 Task: In the Page Alex.pptxselect the first slide and add  'section', rename the section 'Part-1'select the second slide and add  section, rename the section Part-2apply the section 'collapse all'apply the section expand allinsert and apply to all slide slide no
Action: Mouse moved to (43, 93)
Screenshot: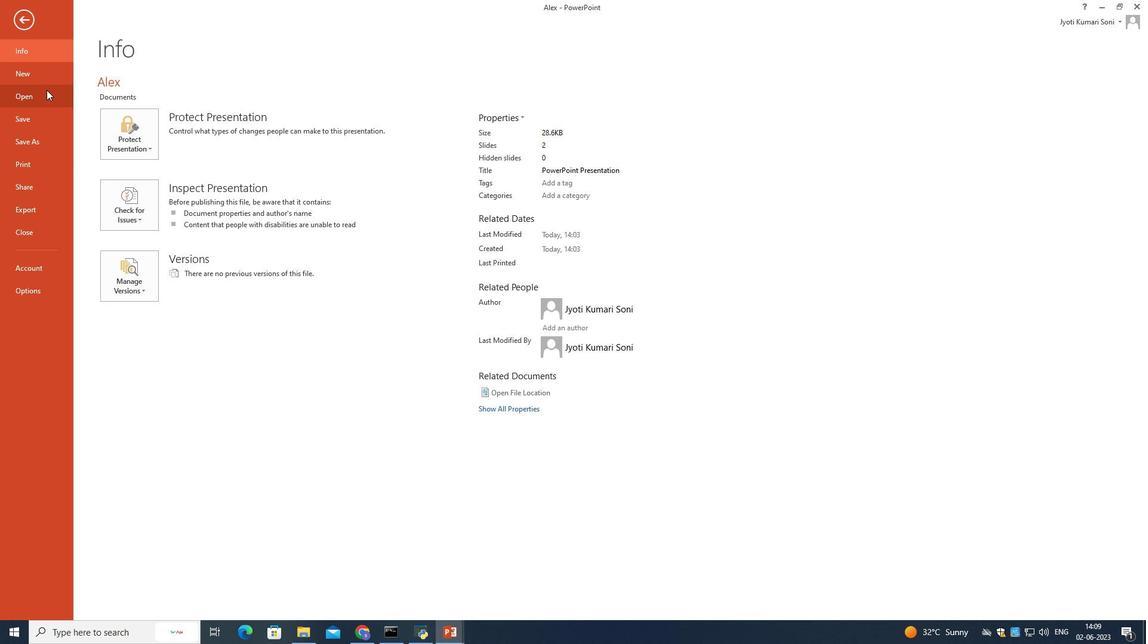 
Action: Mouse pressed left at (43, 93)
Screenshot: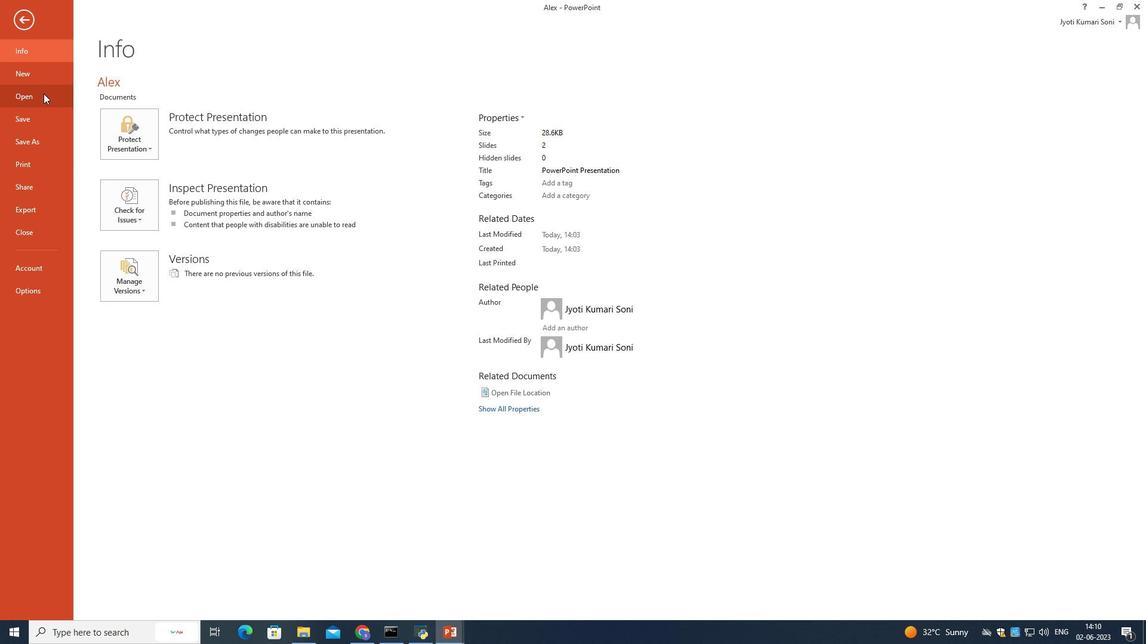 
Action: Mouse moved to (297, 116)
Screenshot: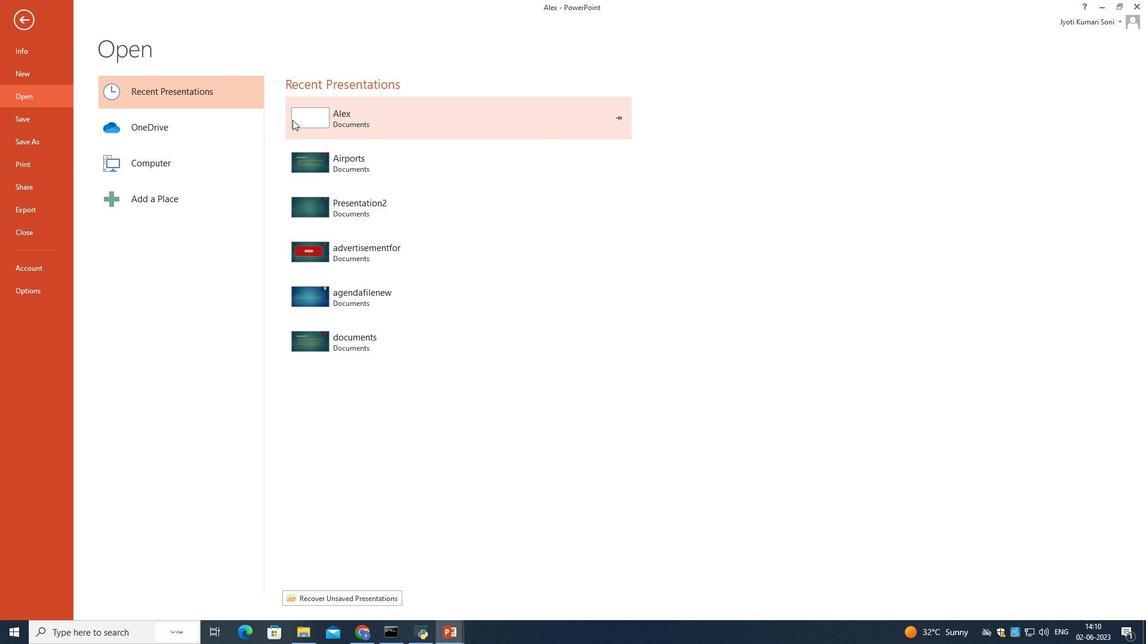 
Action: Mouse pressed left at (297, 116)
Screenshot: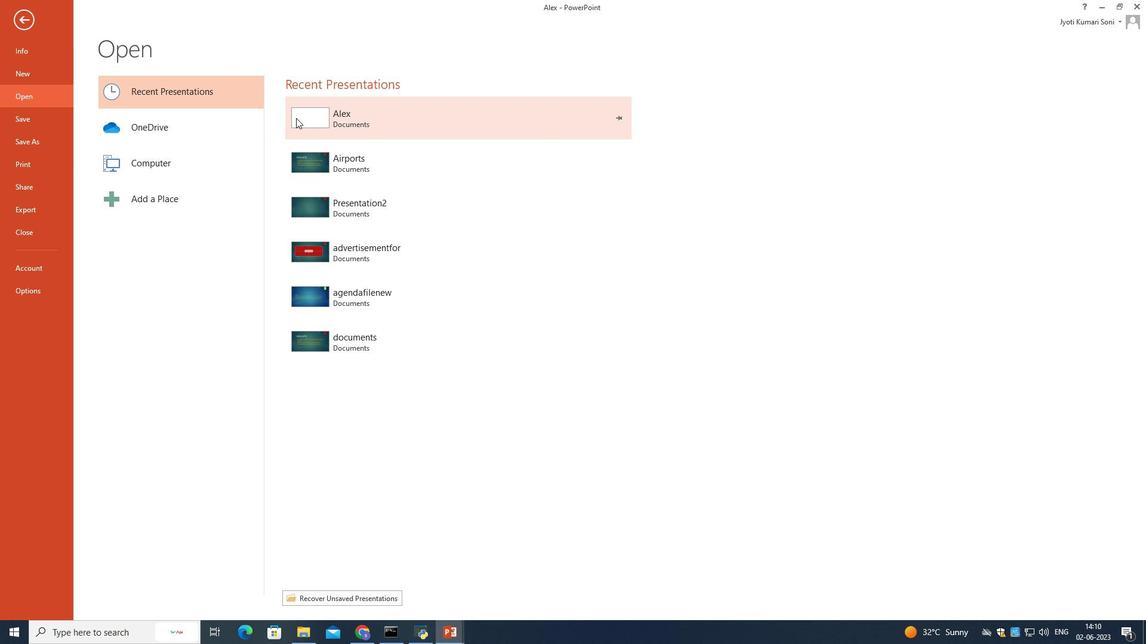 
Action: Mouse moved to (81, 134)
Screenshot: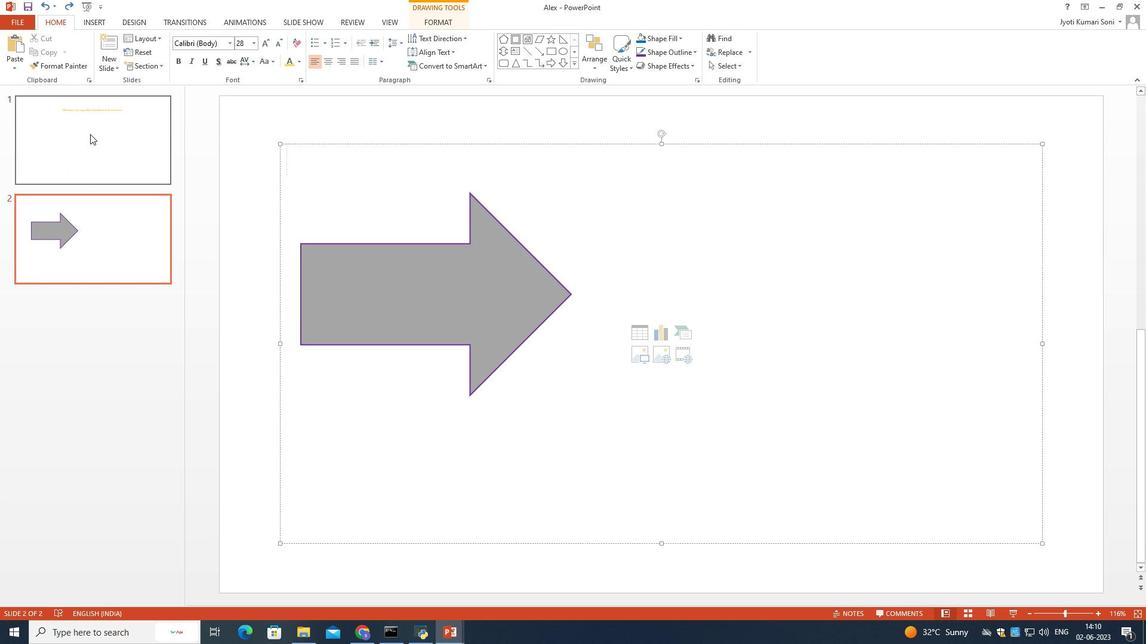 
Action: Mouse pressed left at (81, 134)
Screenshot: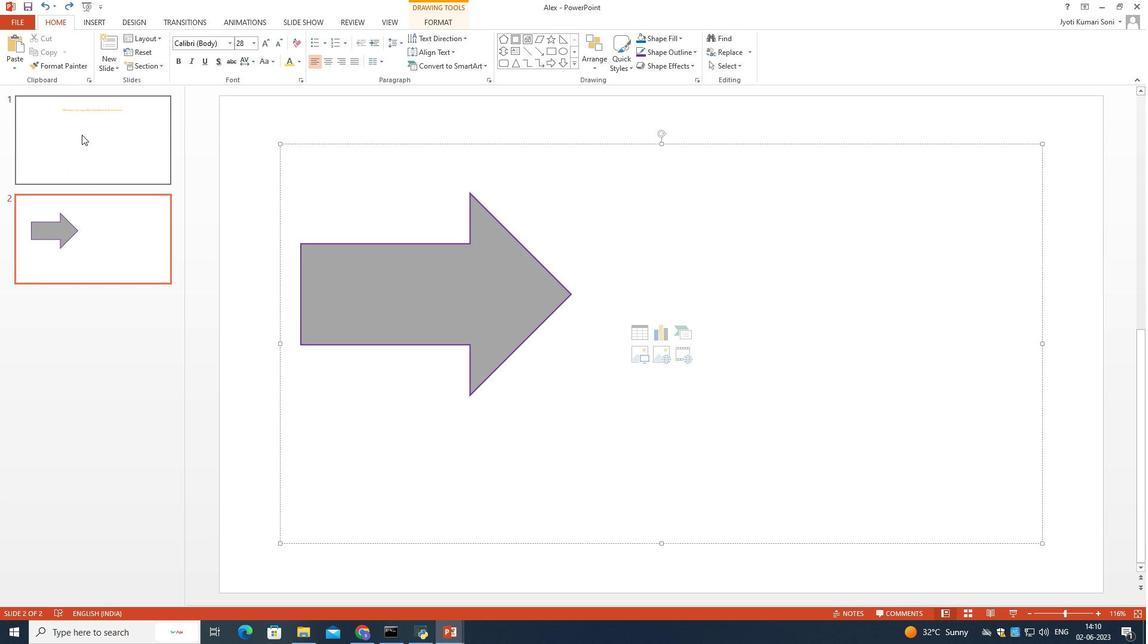 
Action: Mouse moved to (155, 61)
Screenshot: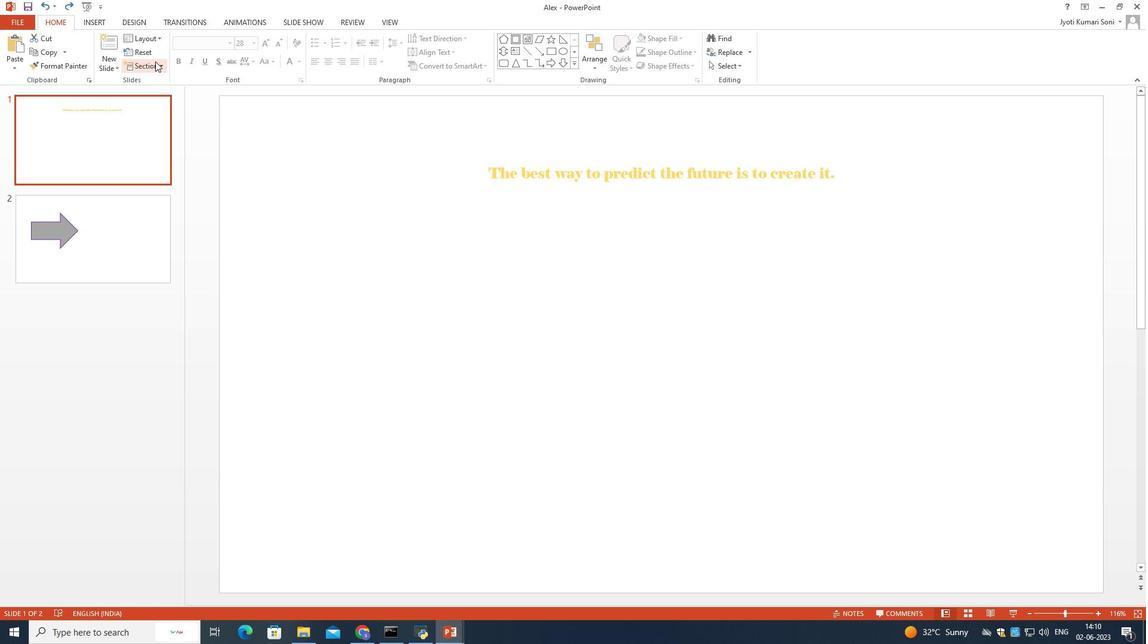 
Action: Mouse pressed left at (155, 61)
Screenshot: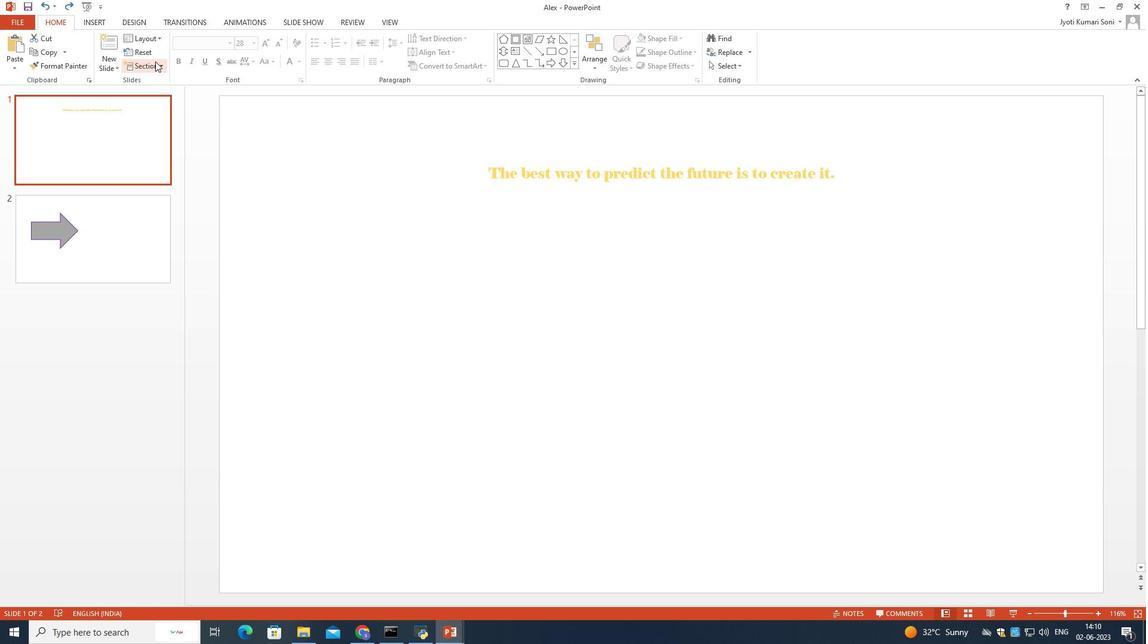 
Action: Mouse moved to (155, 78)
Screenshot: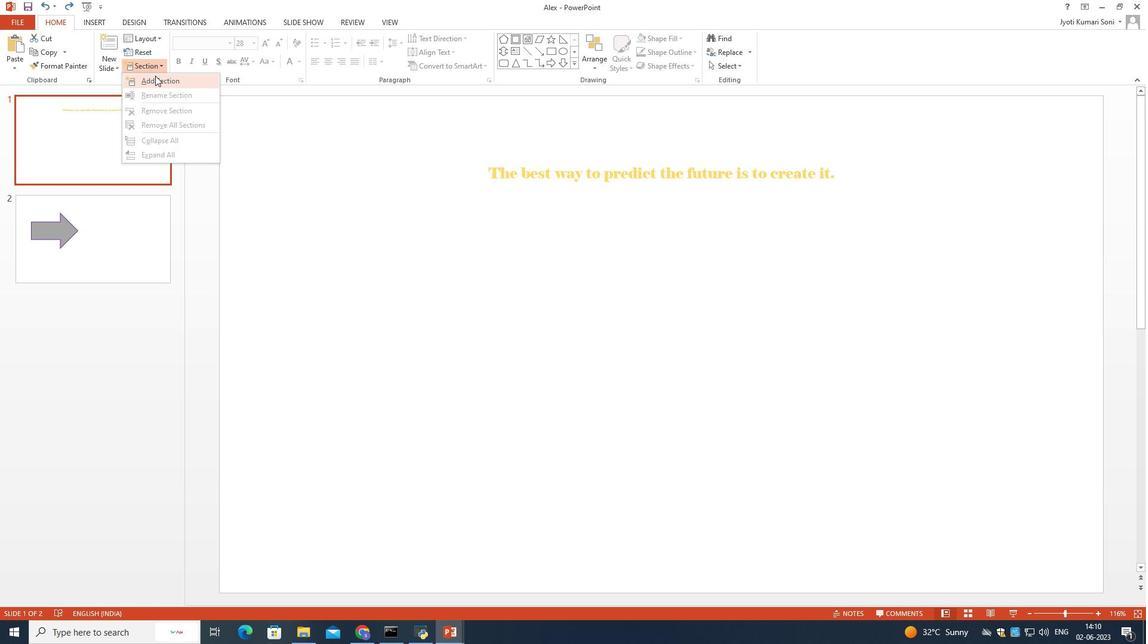 
Action: Mouse pressed left at (155, 78)
Screenshot: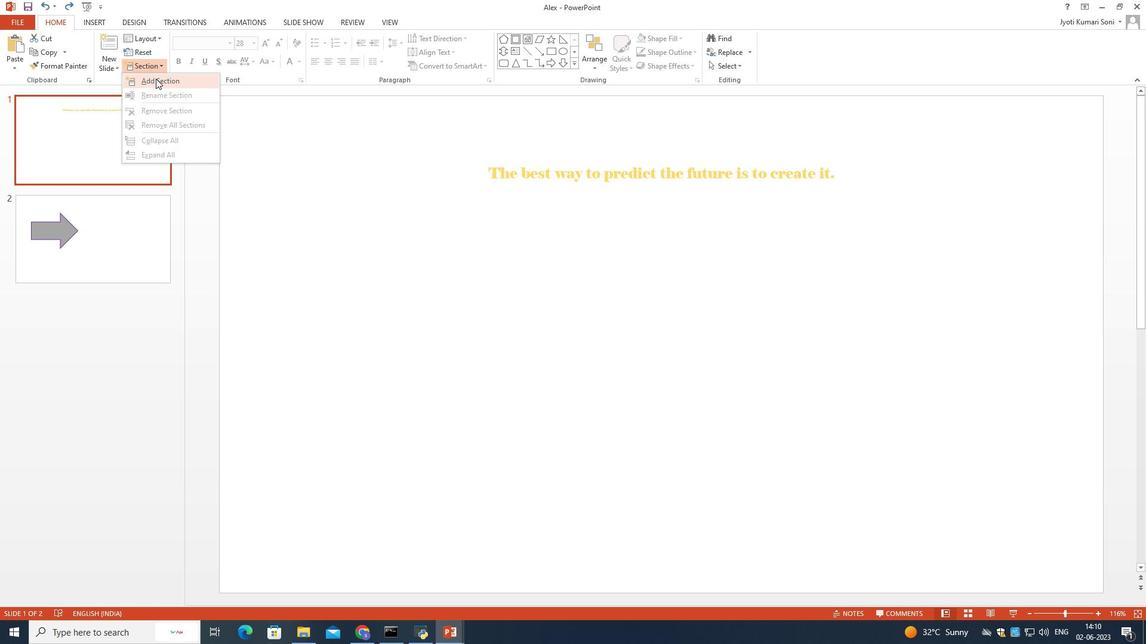 
Action: Mouse moved to (69, 100)
Screenshot: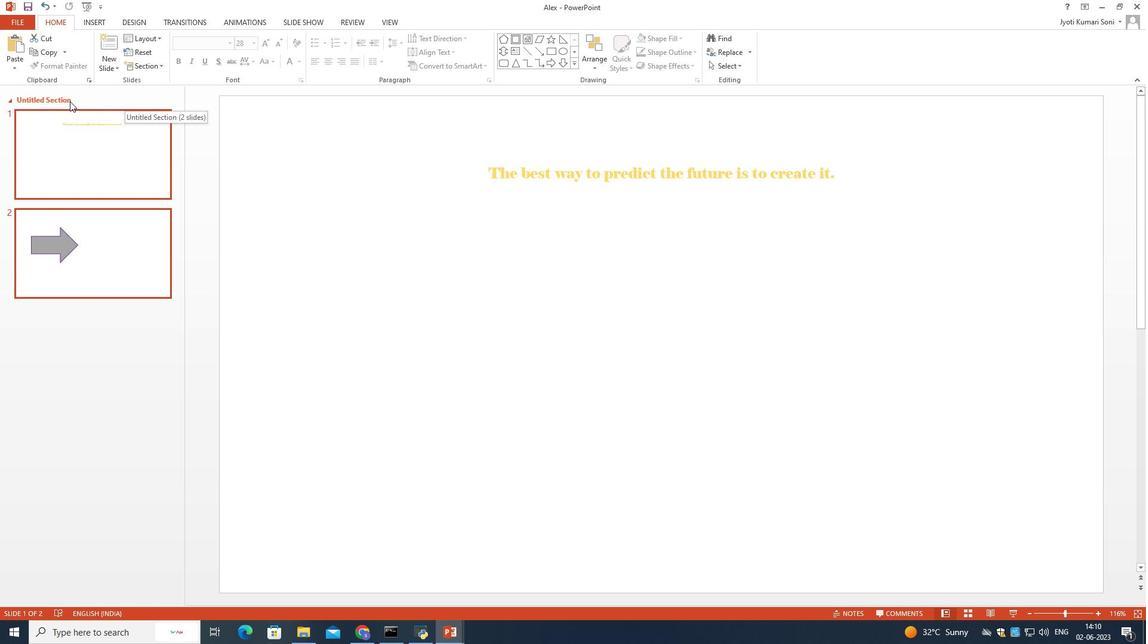 
Action: Mouse pressed left at (69, 100)
Screenshot: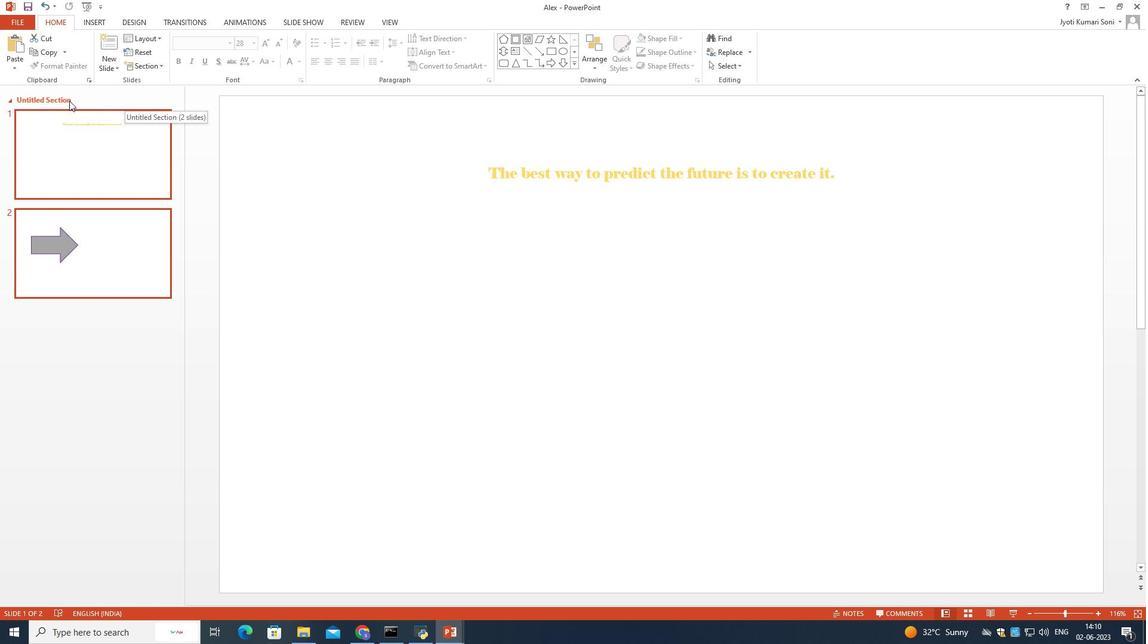 
Action: Mouse pressed left at (69, 100)
Screenshot: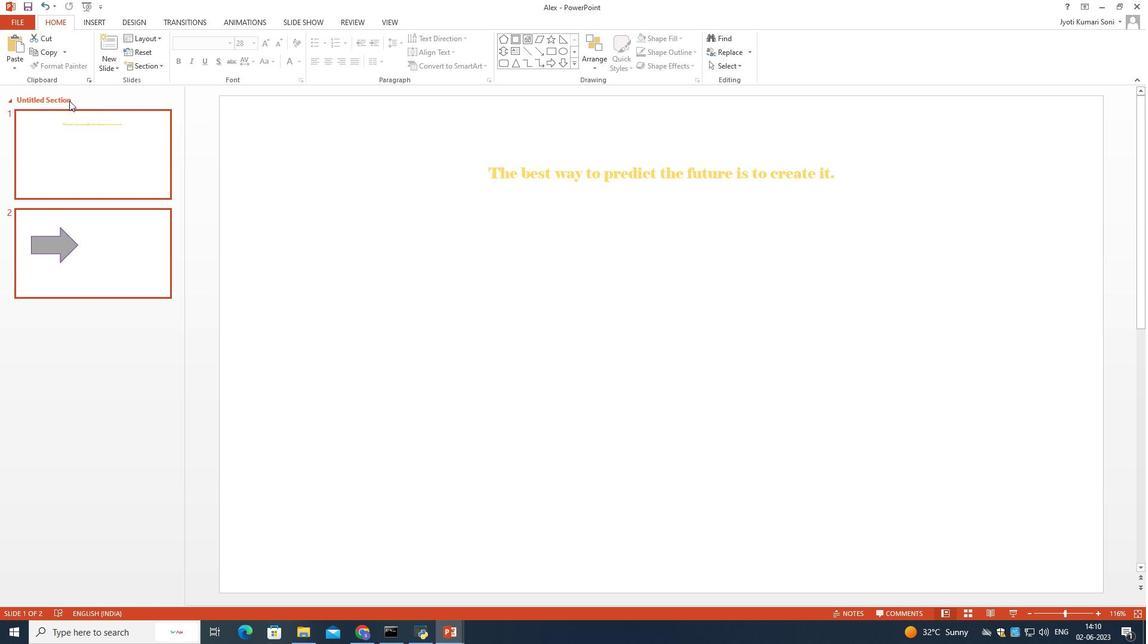 
Action: Mouse pressed left at (69, 100)
Screenshot: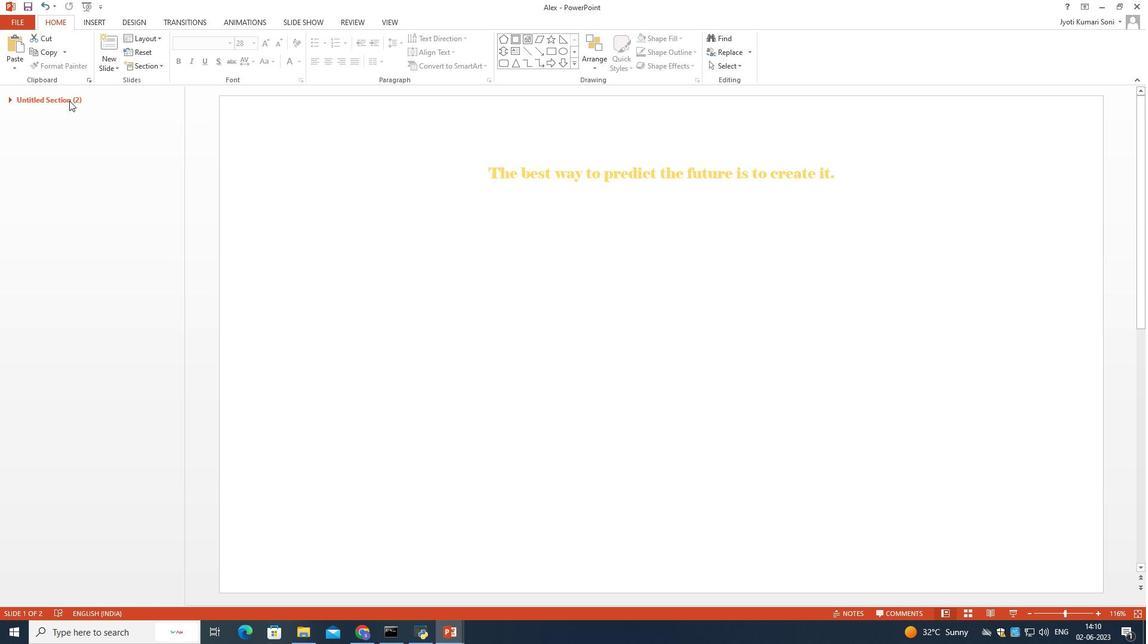 
Action: Mouse moved to (68, 100)
Screenshot: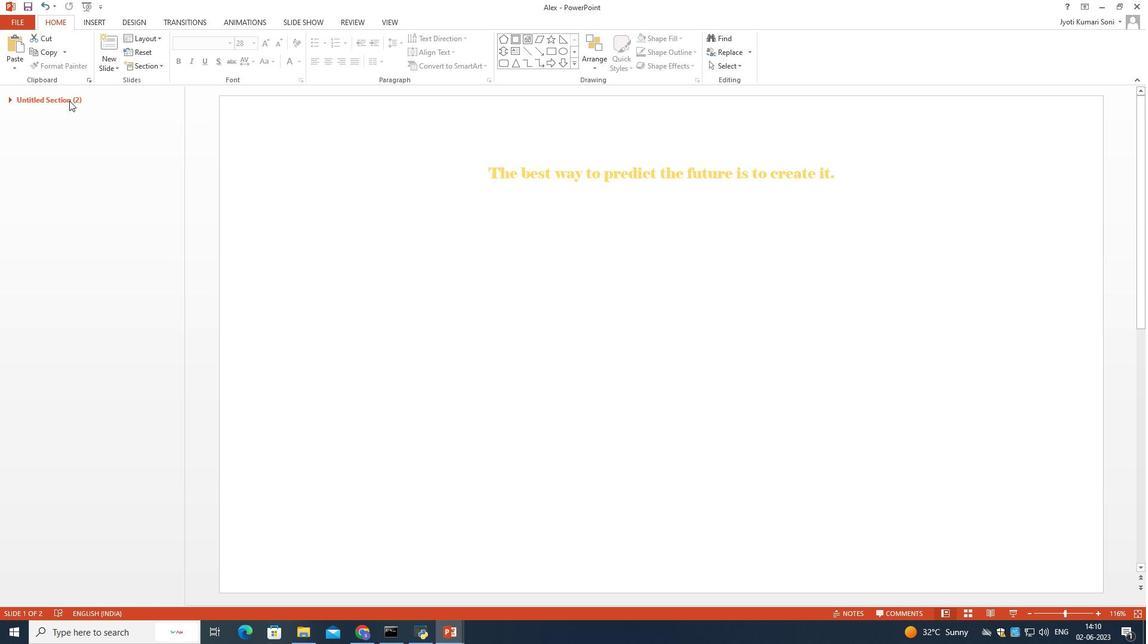 
Action: Mouse pressed left at (68, 100)
Screenshot: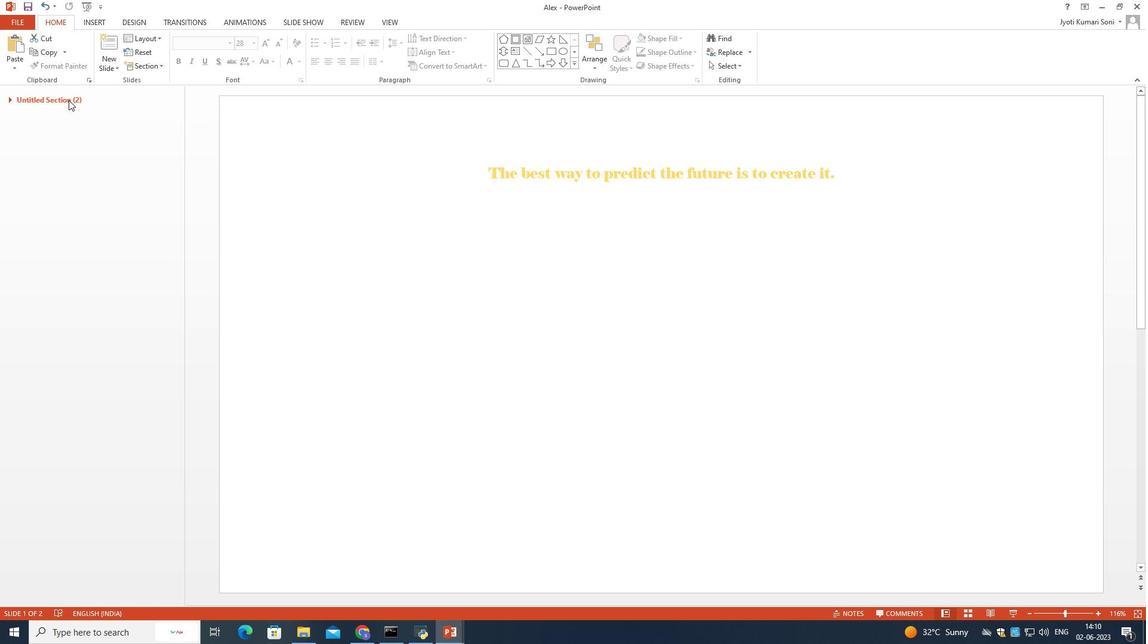 
Action: Mouse moved to (69, 97)
Screenshot: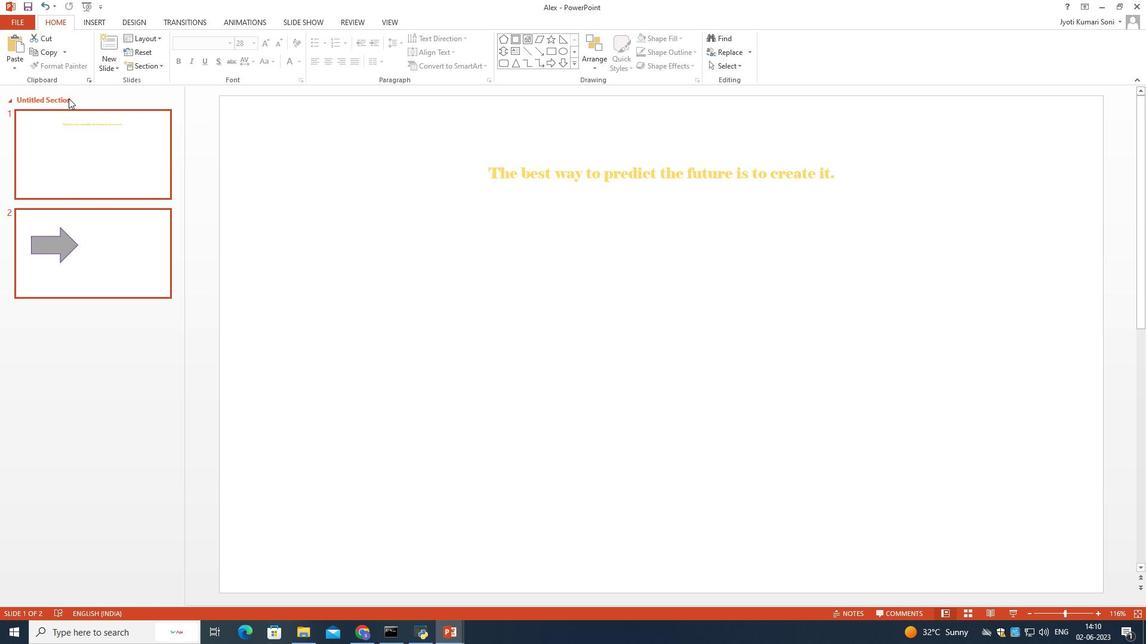 
Action: Mouse pressed left at (69, 97)
Screenshot: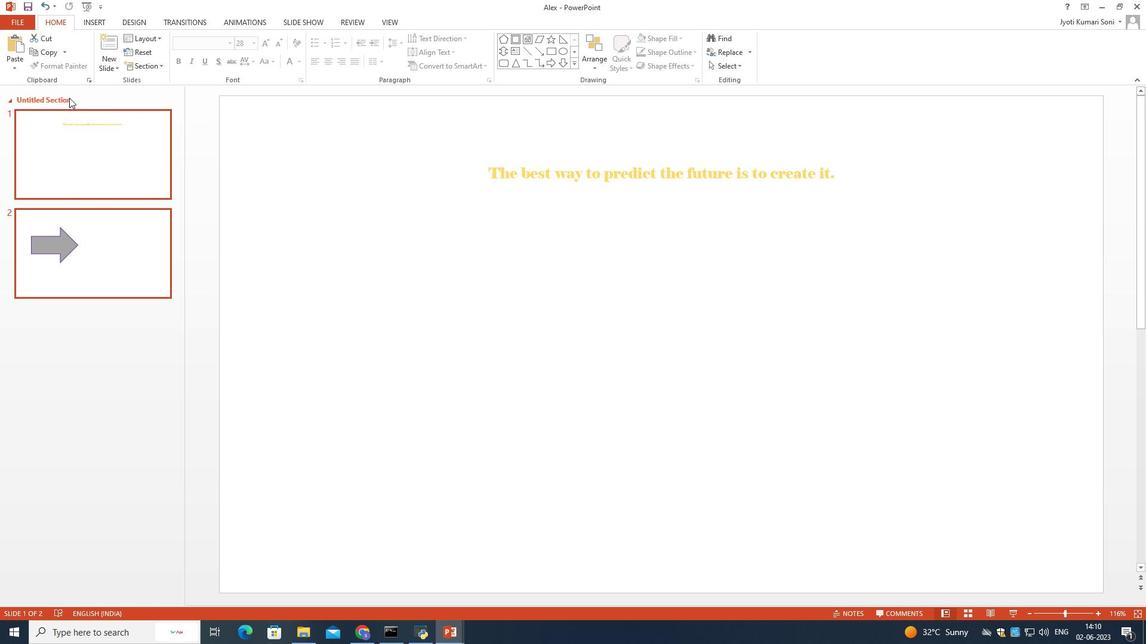 
Action: Mouse pressed right at (69, 97)
Screenshot: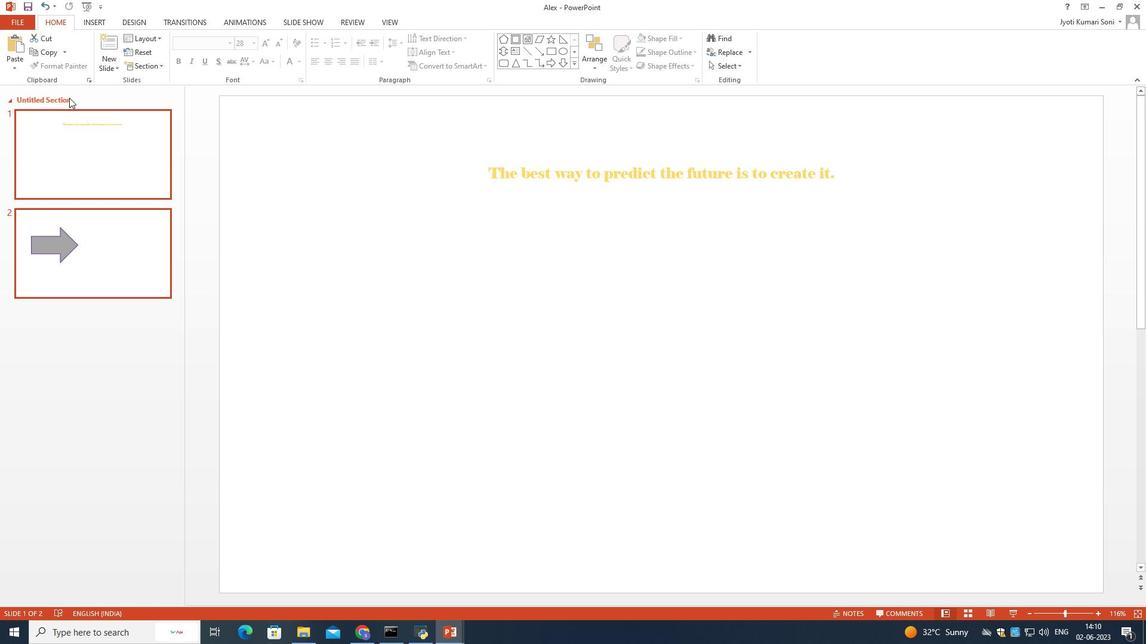 
Action: Mouse moved to (78, 103)
Screenshot: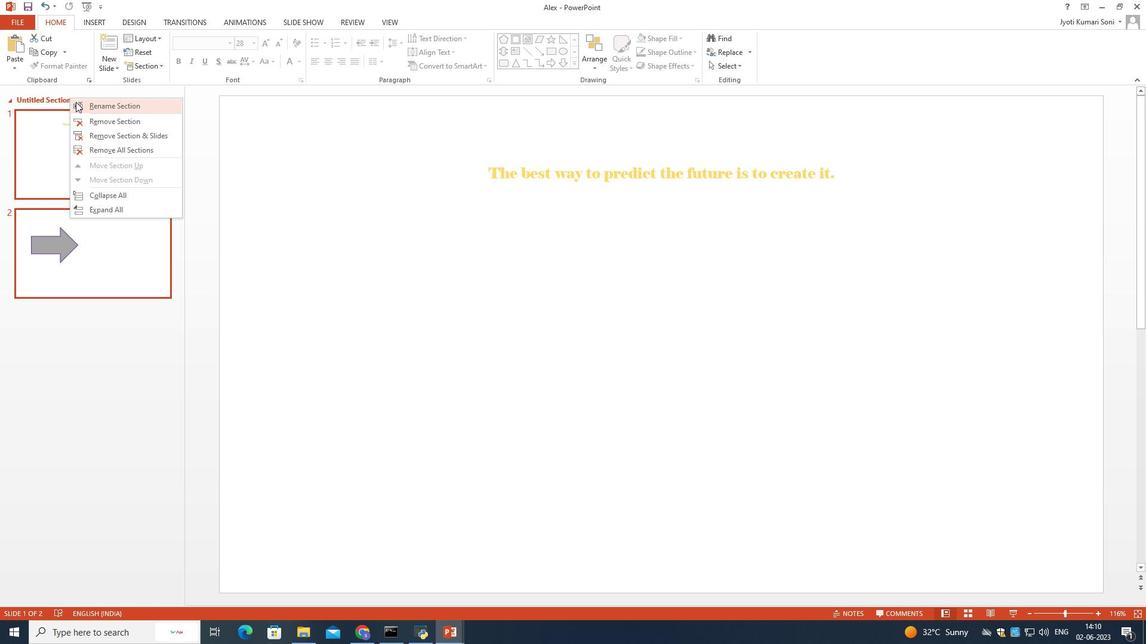 
Action: Mouse pressed left at (78, 103)
Screenshot: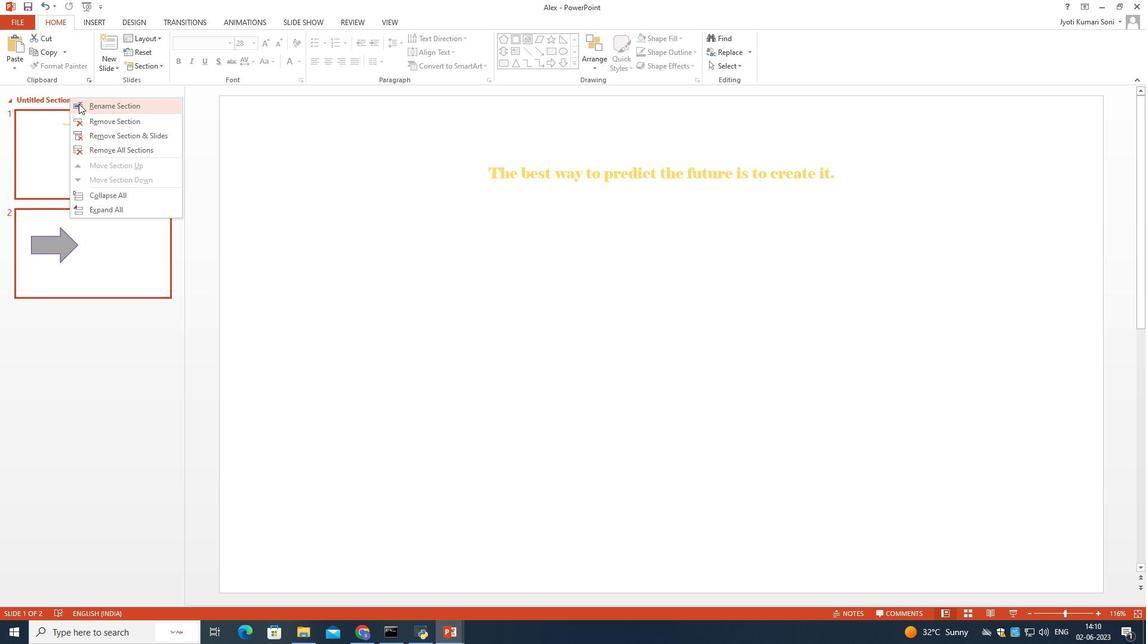 
Action: Mouse moved to (305, 208)
Screenshot: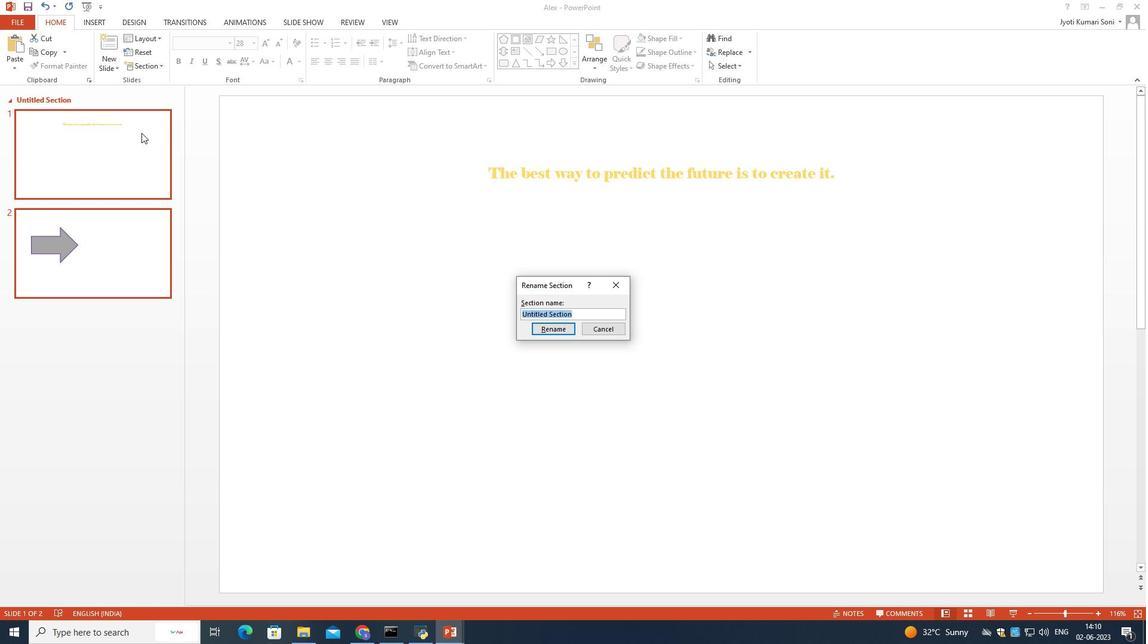 
Action: Key pressed <Key.shift>Part<Key.space>1
Screenshot: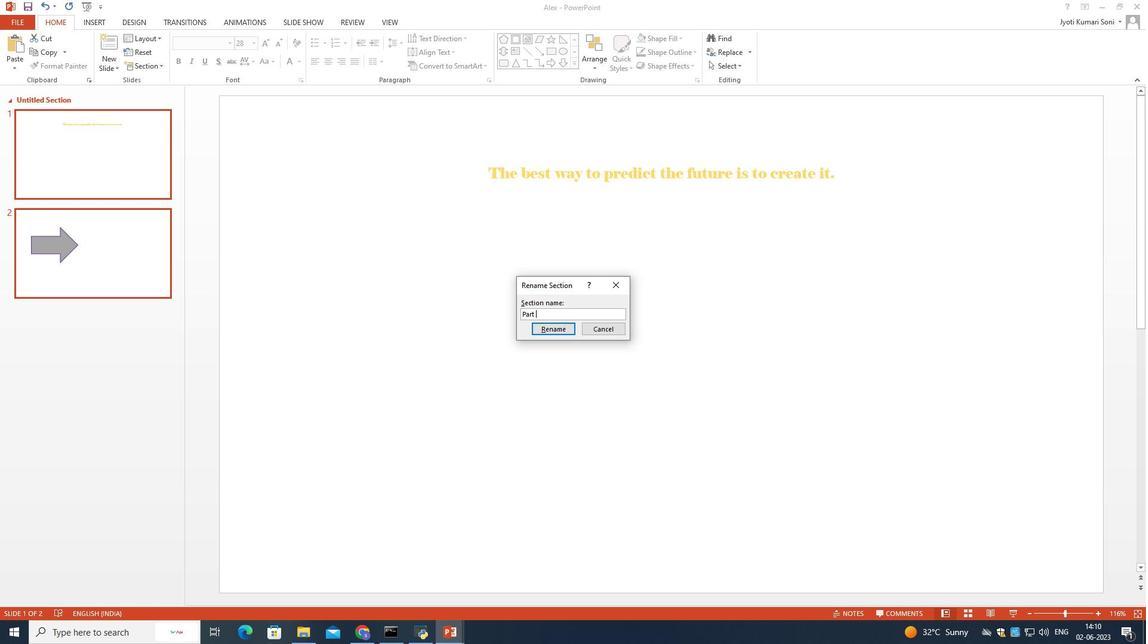 
Action: Mouse moved to (566, 331)
Screenshot: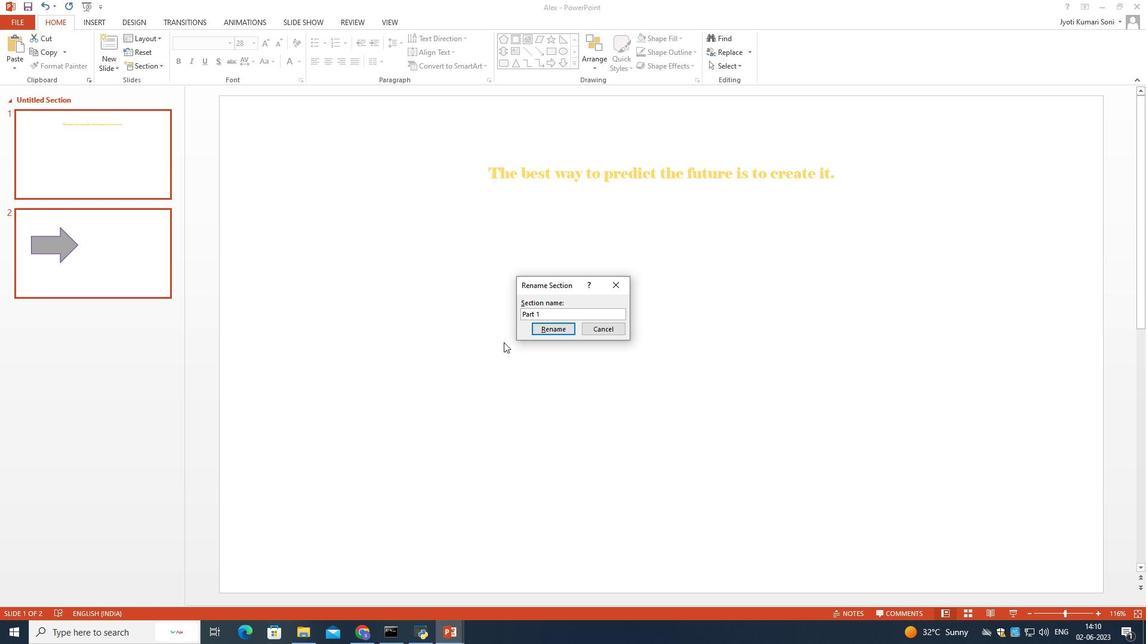
Action: Mouse pressed left at (566, 331)
Screenshot: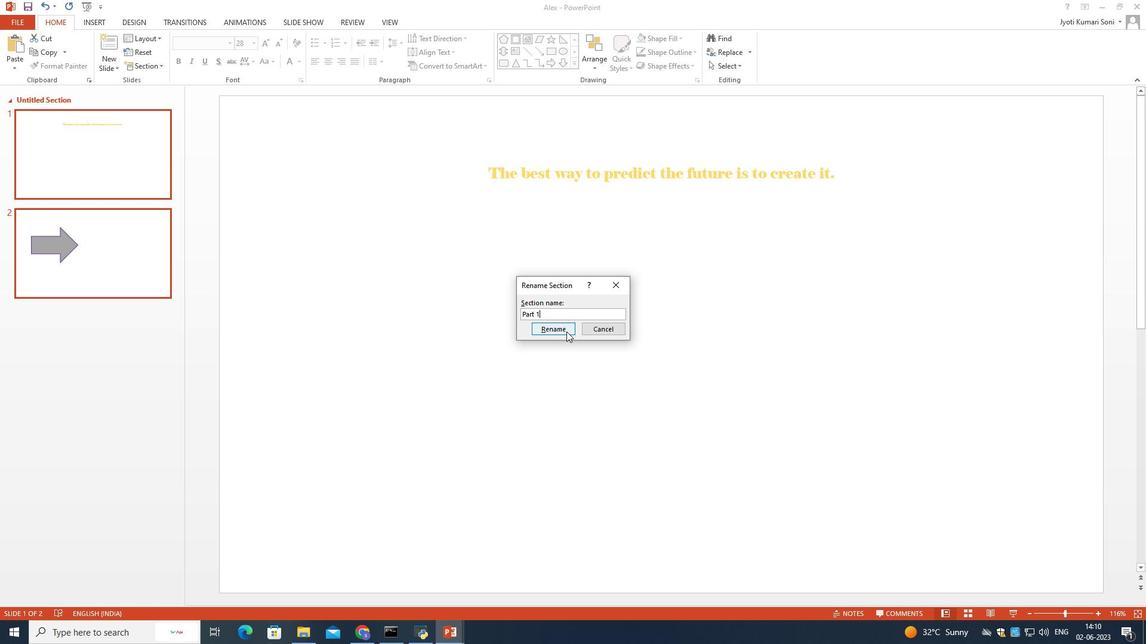 
Action: Mouse moved to (96, 268)
Screenshot: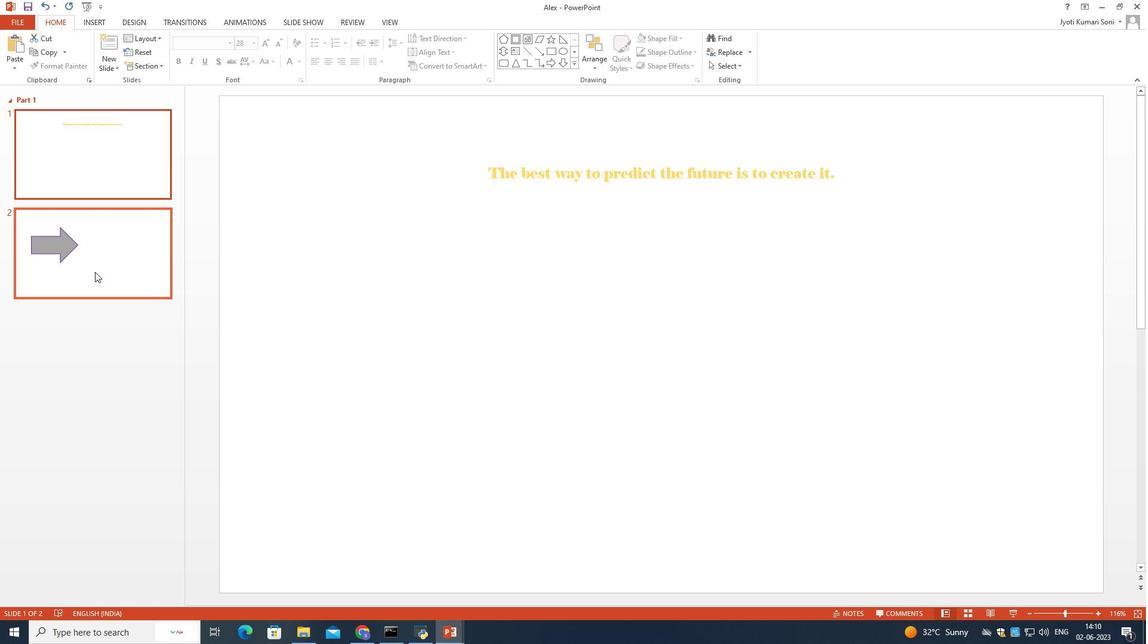 
Action: Mouse pressed left at (96, 268)
Screenshot: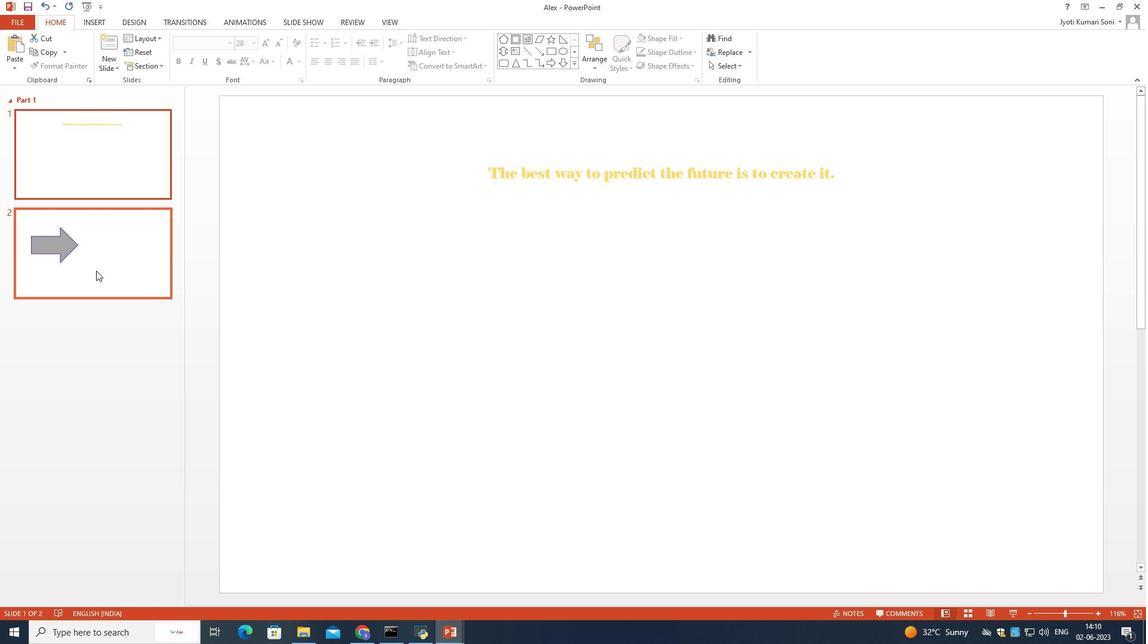 
Action: Mouse moved to (154, 64)
Screenshot: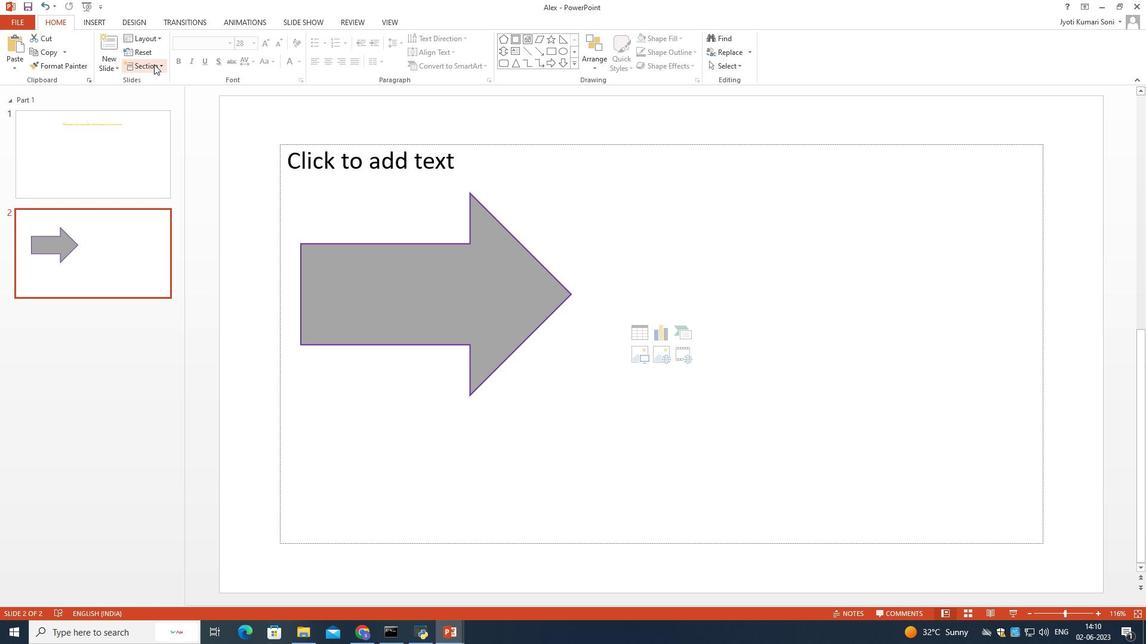 
Action: Mouse pressed left at (154, 64)
Screenshot: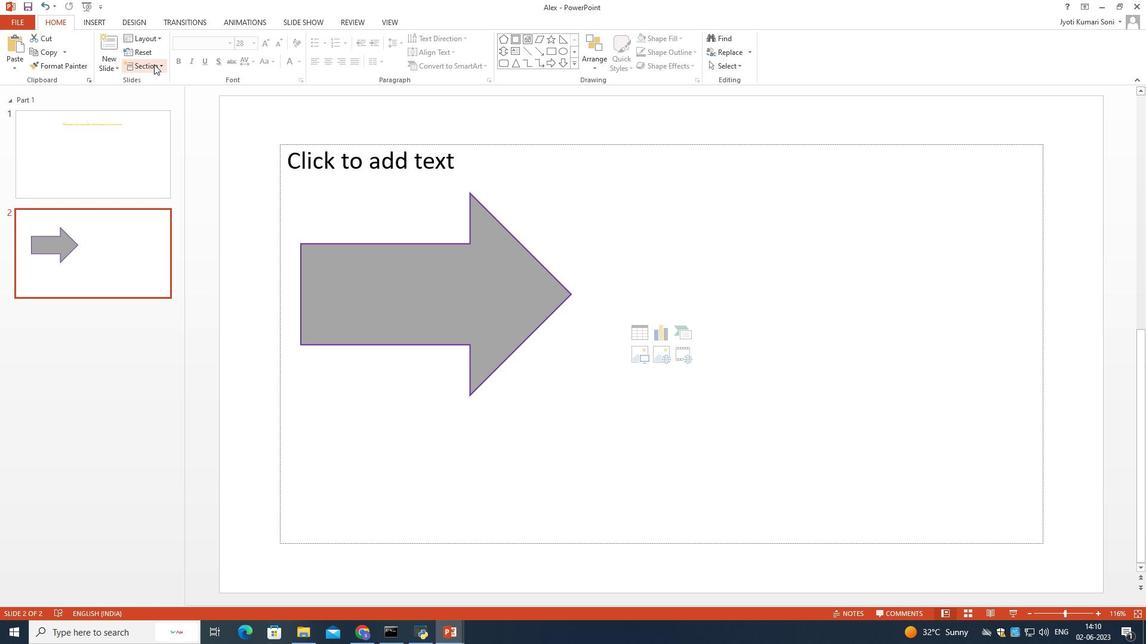 
Action: Mouse moved to (160, 80)
Screenshot: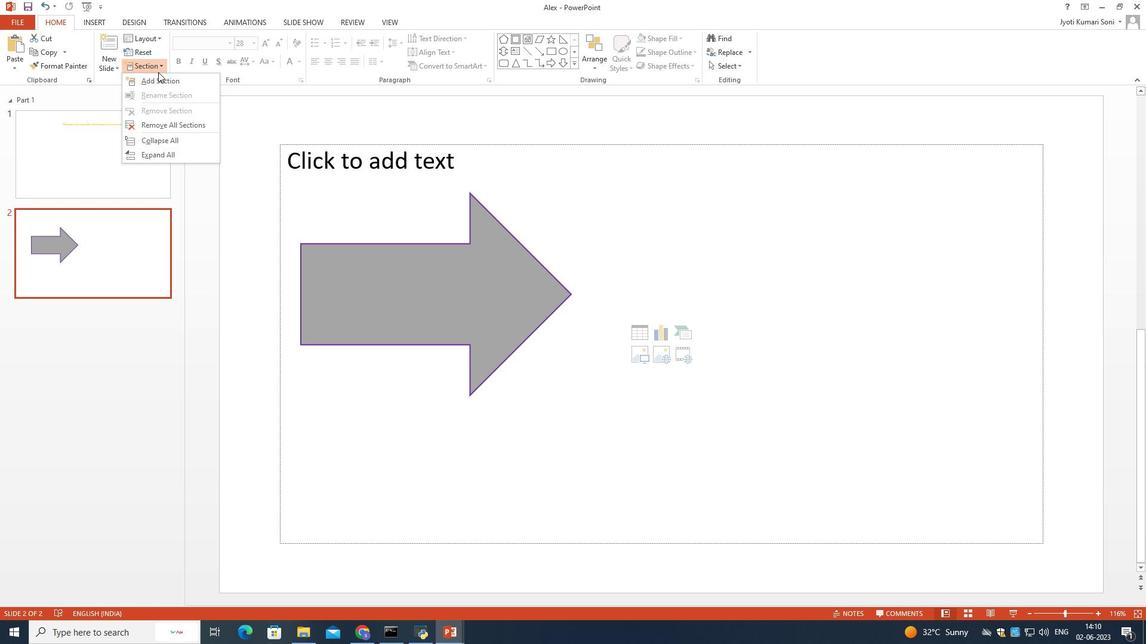 
Action: Mouse pressed left at (160, 80)
Screenshot: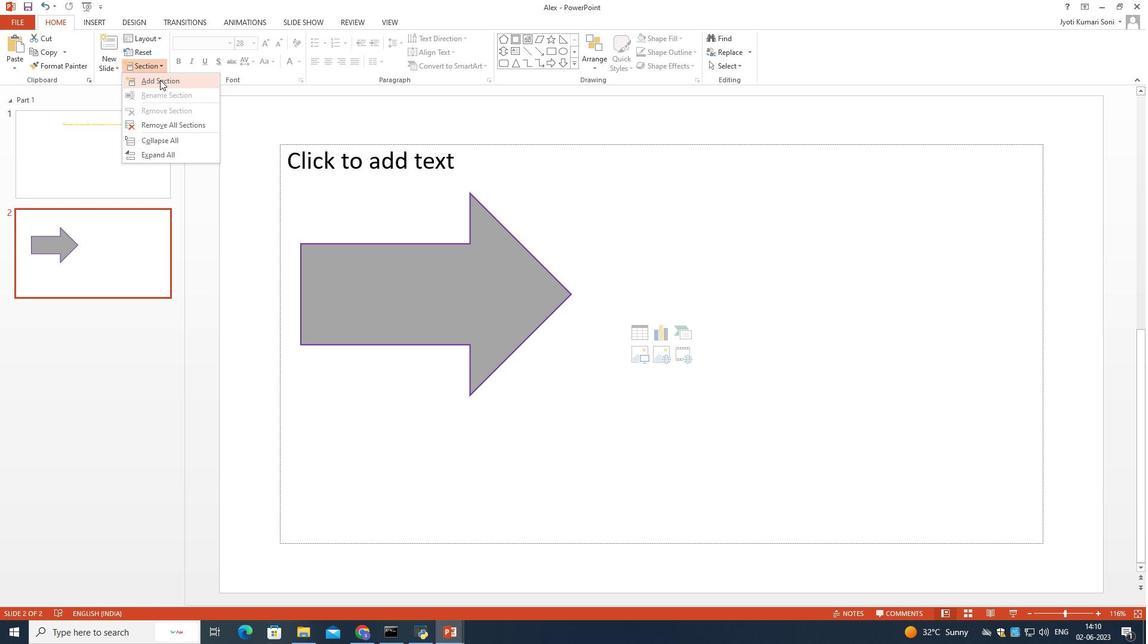 
Action: Mouse moved to (43, 214)
Screenshot: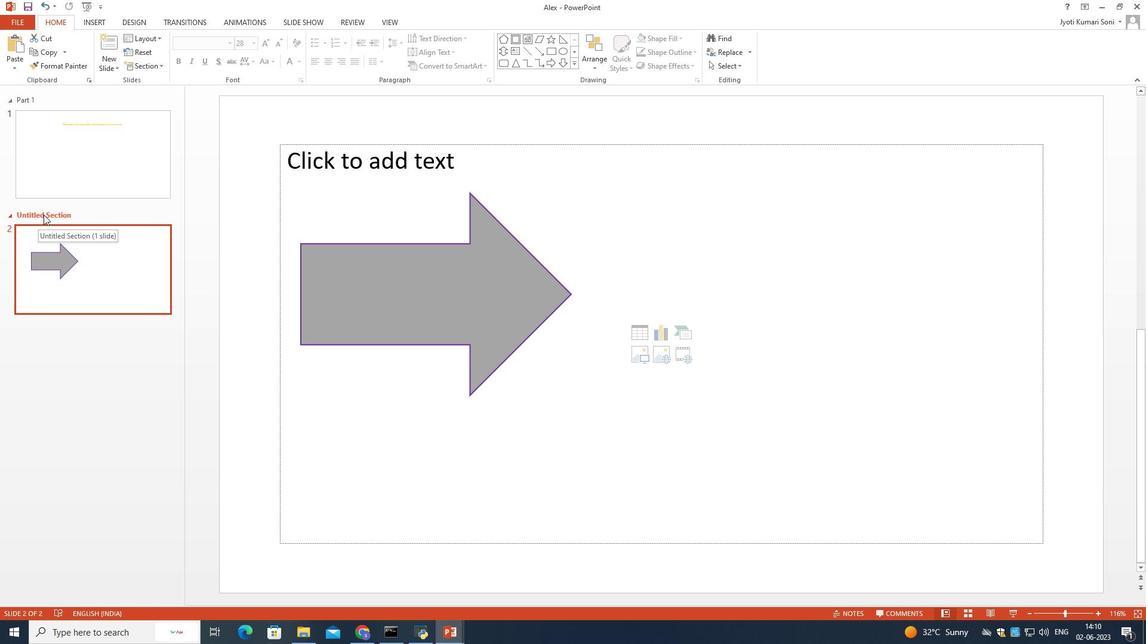 
Action: Mouse pressed left at (43, 214)
Screenshot: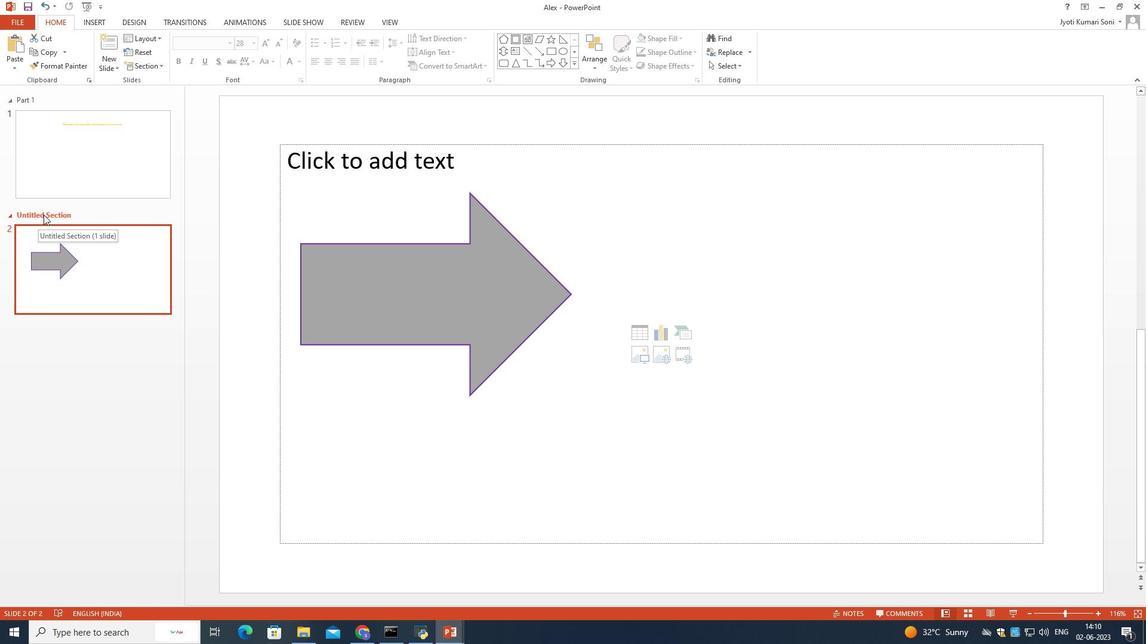 
Action: Mouse pressed right at (43, 214)
Screenshot: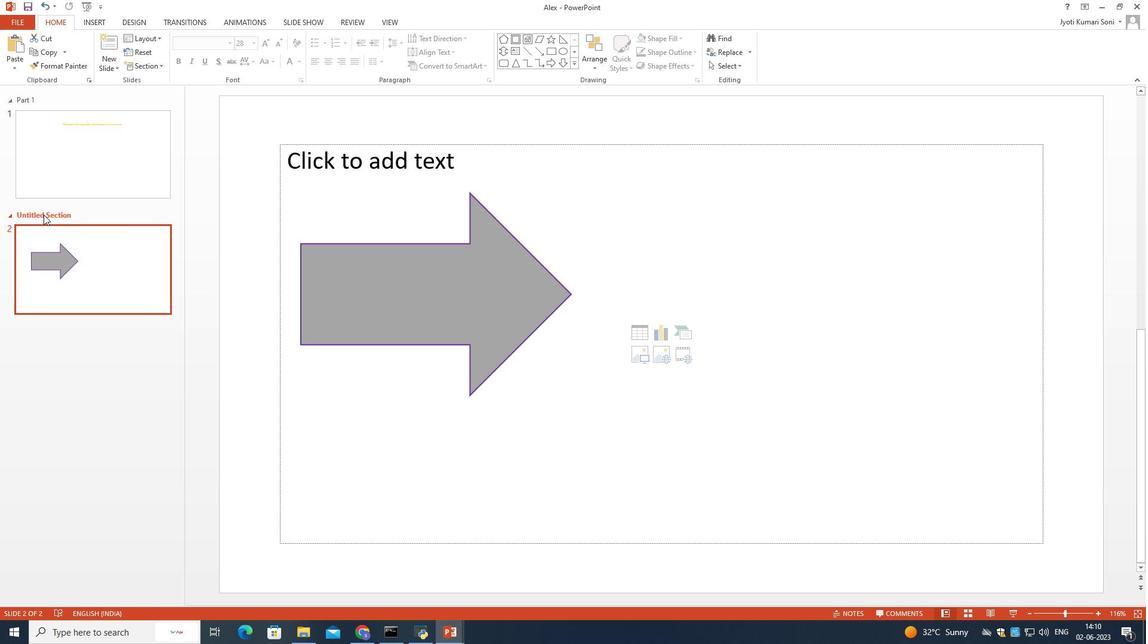 
Action: Mouse moved to (68, 224)
Screenshot: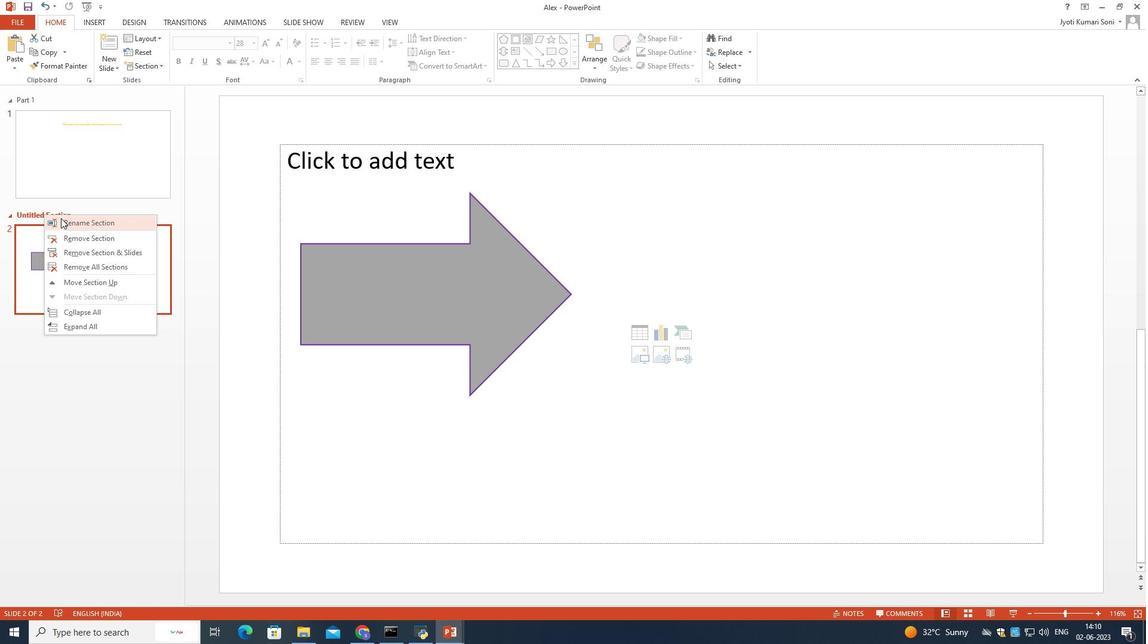 
Action: Mouse pressed left at (68, 224)
Screenshot: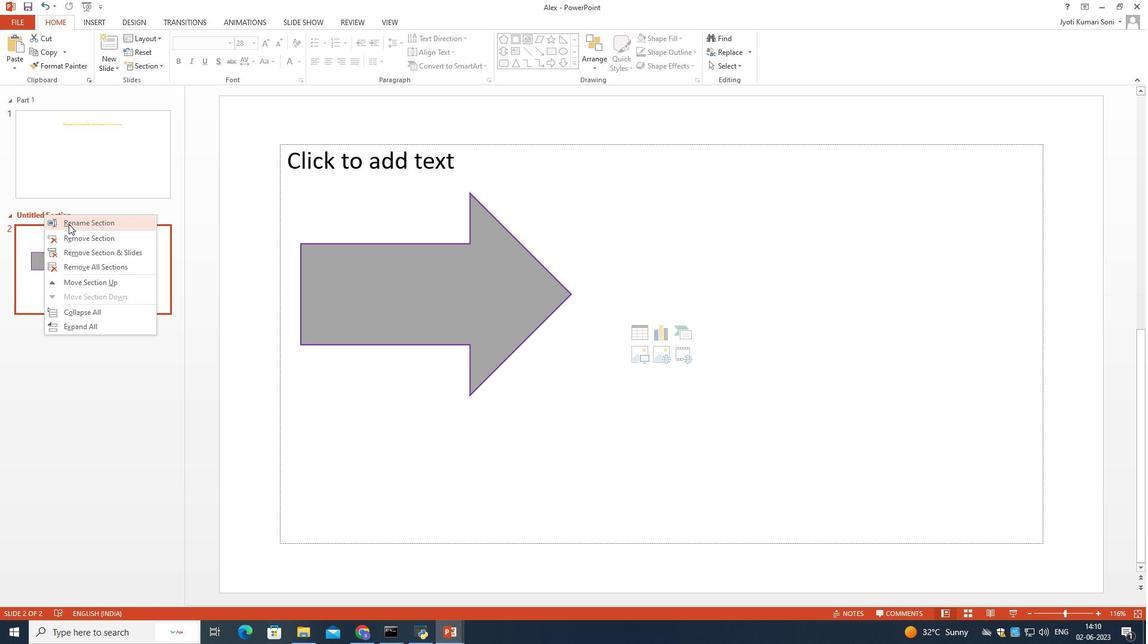
Action: Mouse moved to (318, 246)
Screenshot: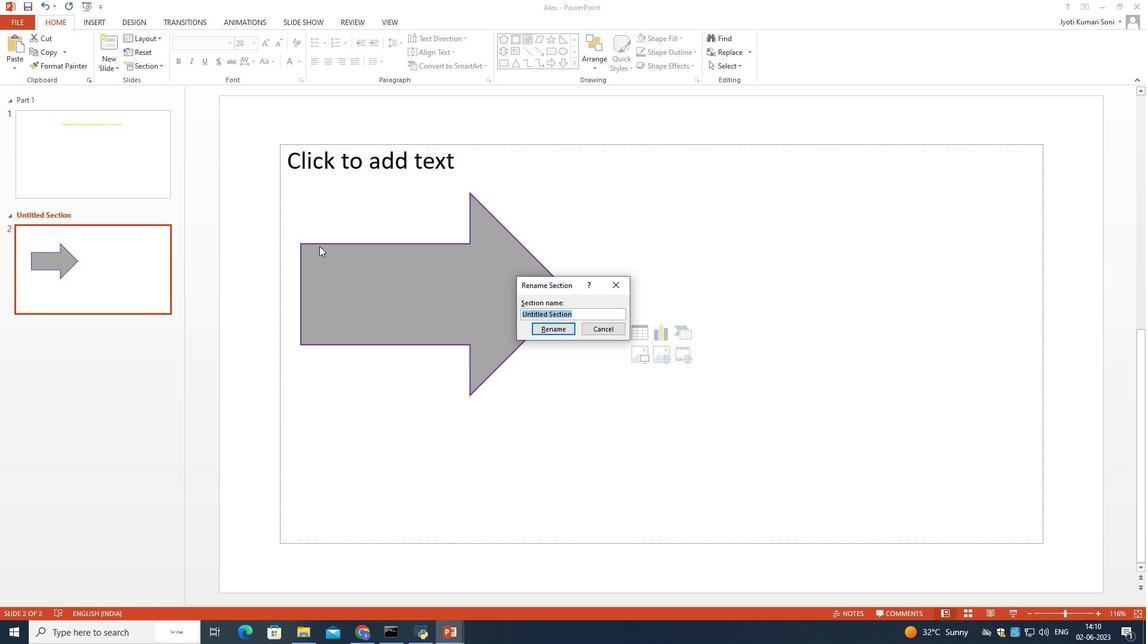
Action: Key pressed <Key.shift>Part<Key.space>2
Screenshot: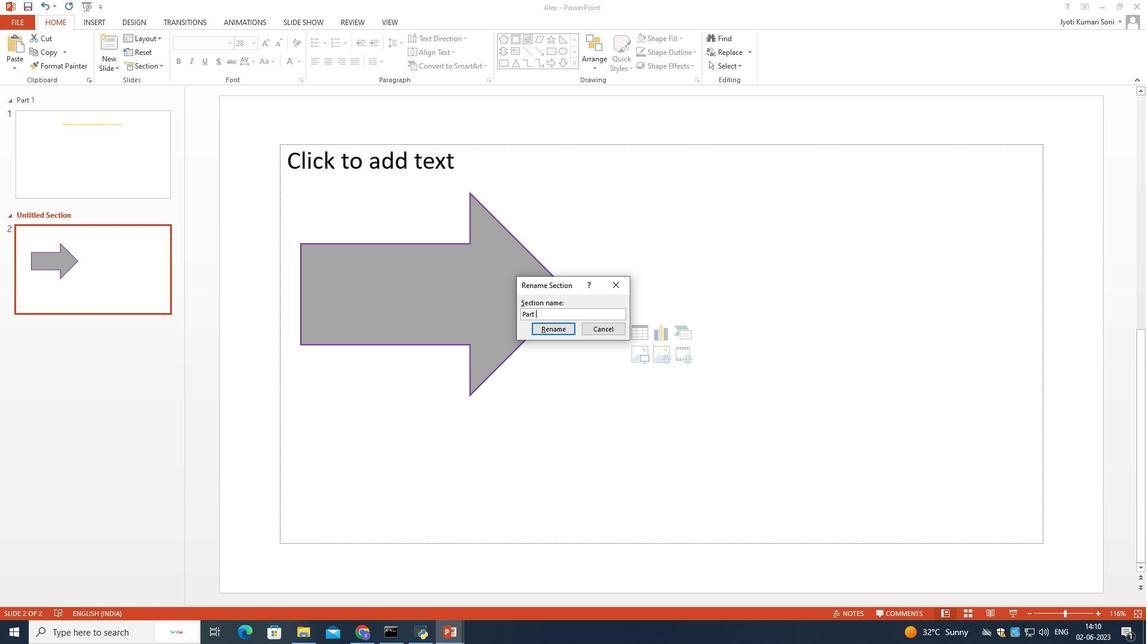 
Action: Mouse moved to (547, 326)
Screenshot: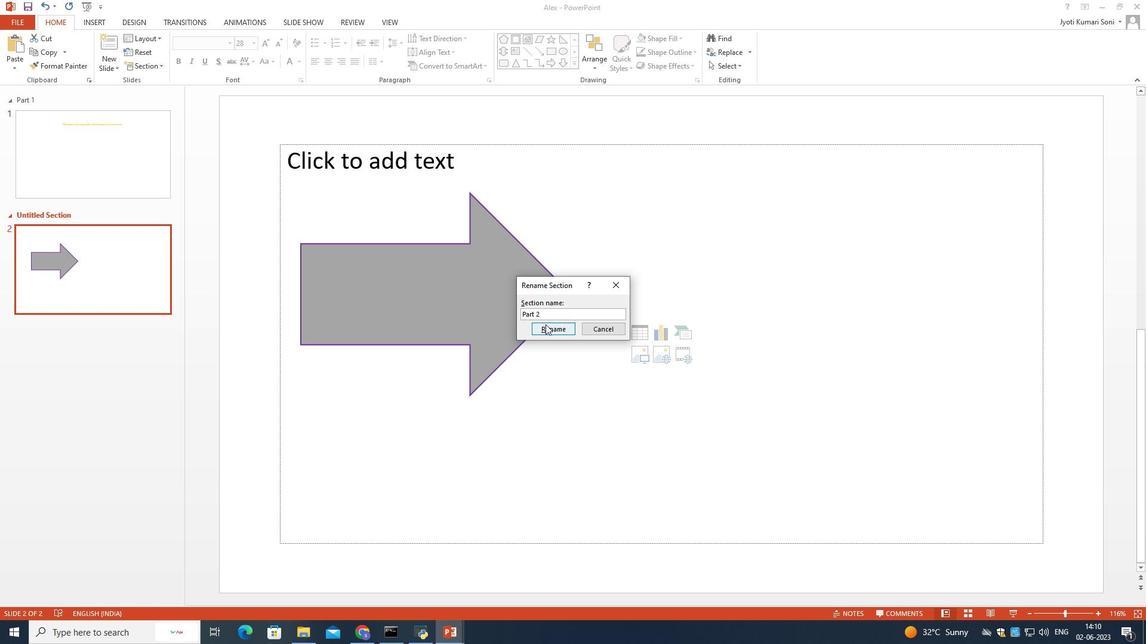 
Action: Mouse pressed left at (547, 326)
Screenshot: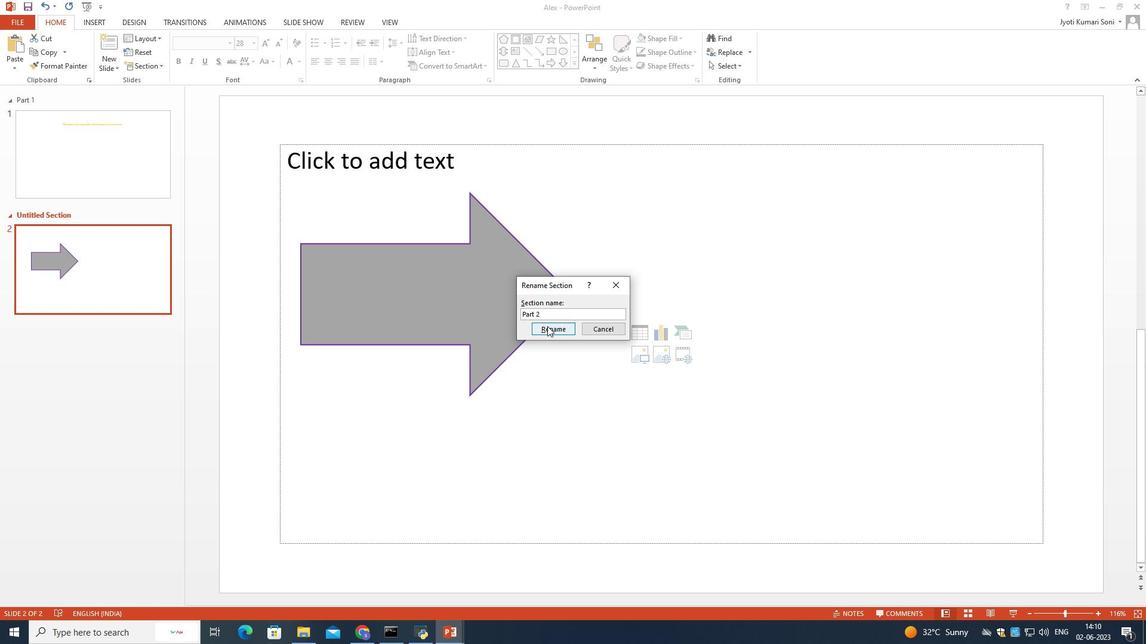 
Action: Mouse moved to (32, 211)
Screenshot: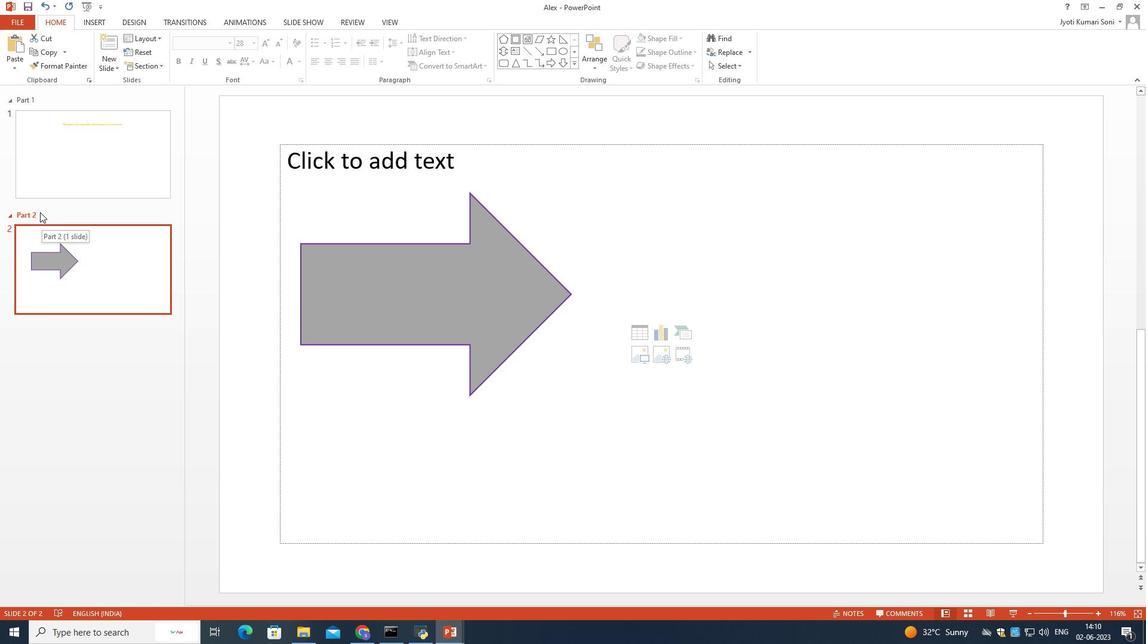 
Action: Mouse pressed left at (32, 211)
Screenshot: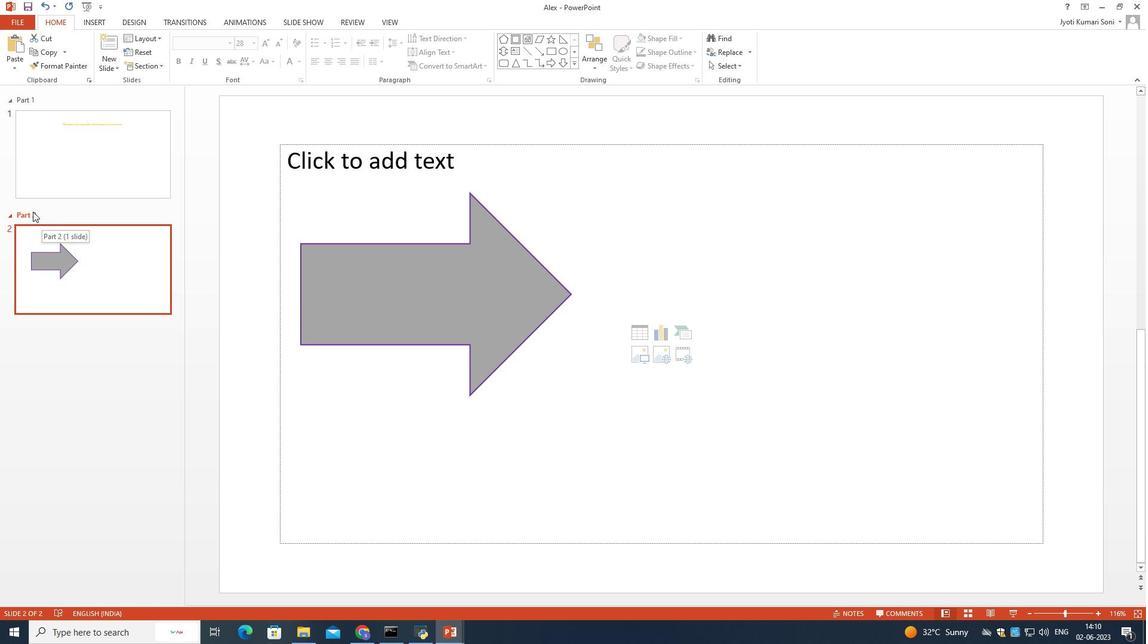 
Action: Mouse moved to (47, 225)
Screenshot: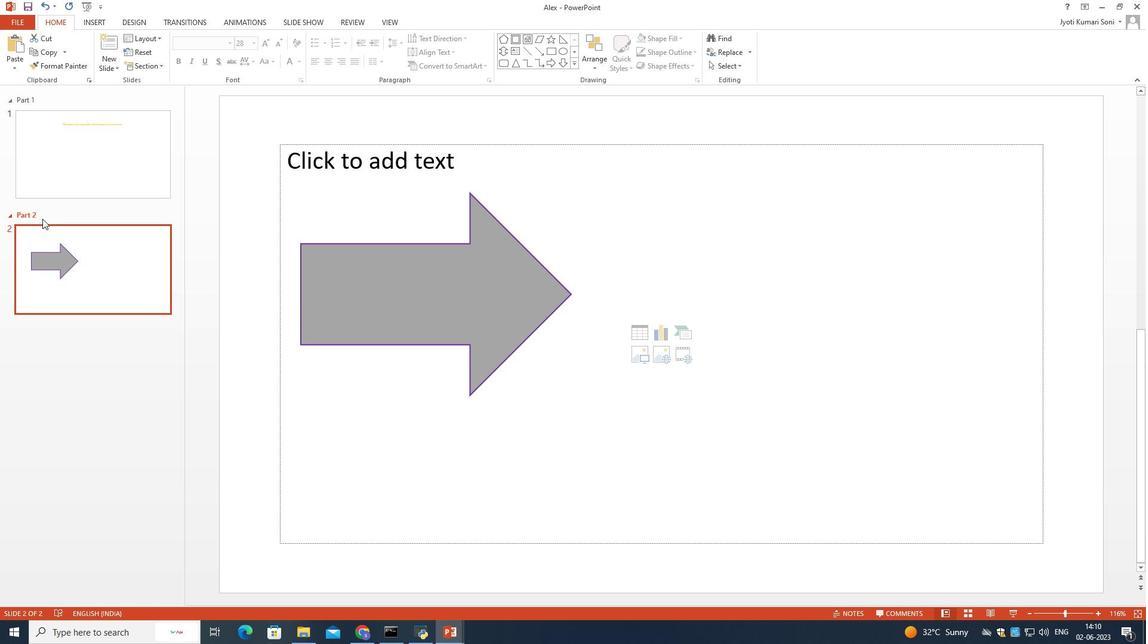 
Action: Mouse pressed right at (47, 225)
Screenshot: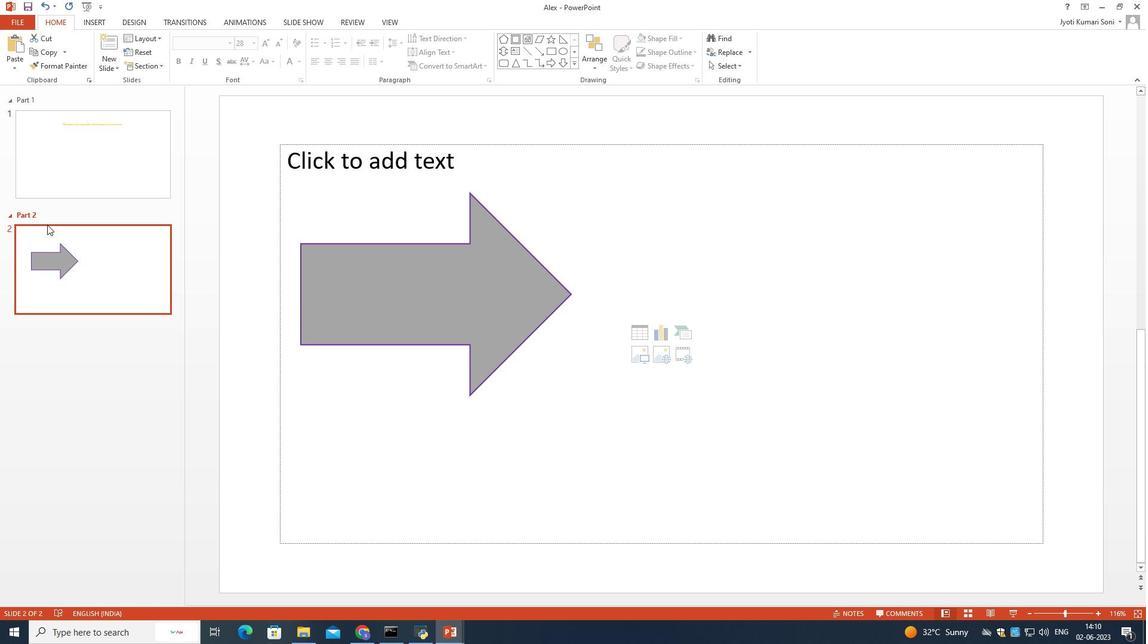 
Action: Mouse moved to (25, 237)
Screenshot: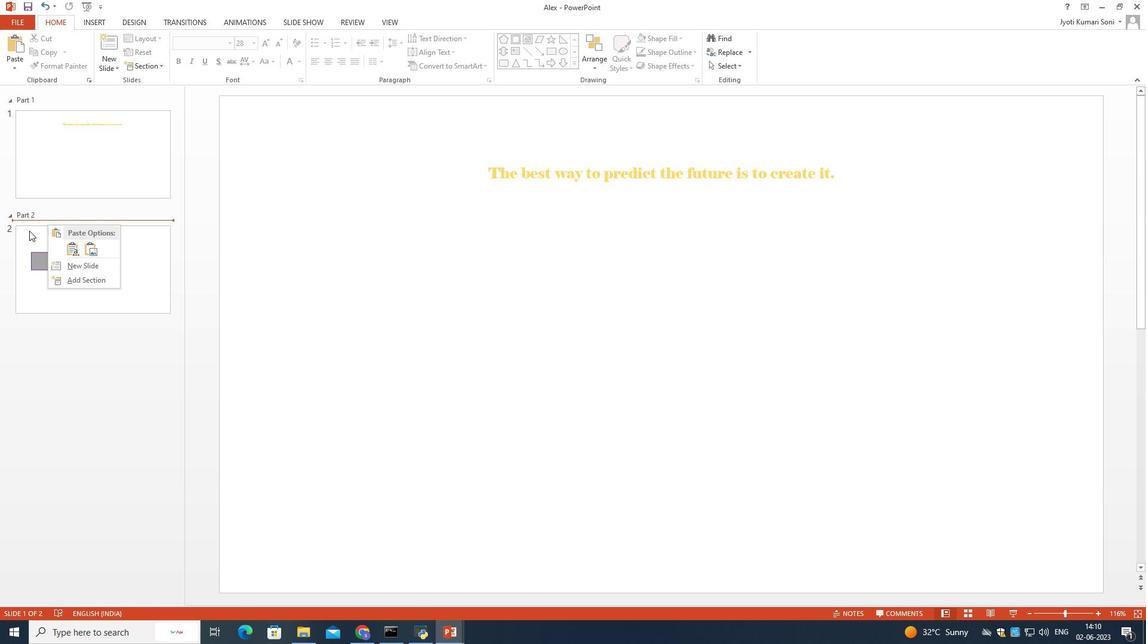 
Action: Mouse pressed left at (25, 237)
Screenshot: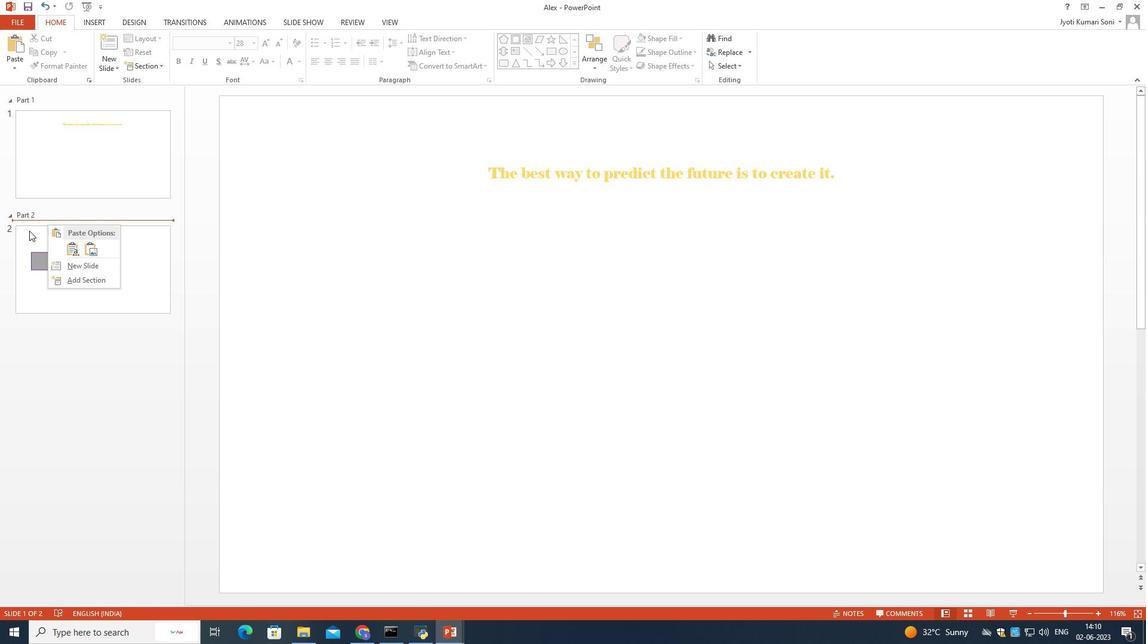 
Action: Mouse moved to (31, 213)
Screenshot: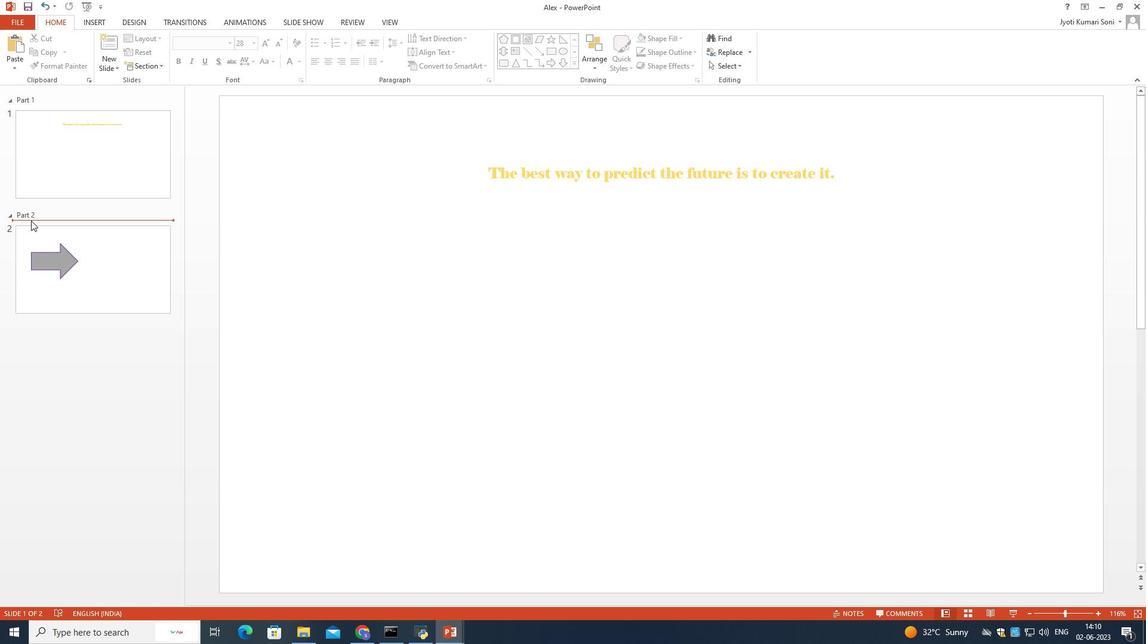 
Action: Mouse pressed left at (31, 213)
Screenshot: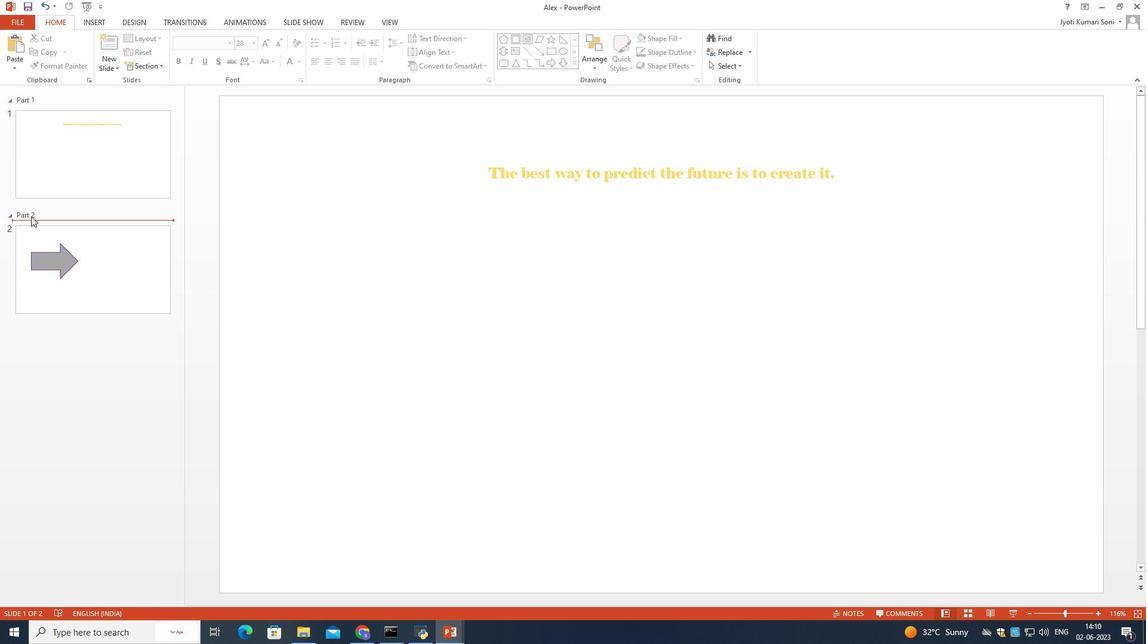 
Action: Mouse moved to (32, 211)
Screenshot: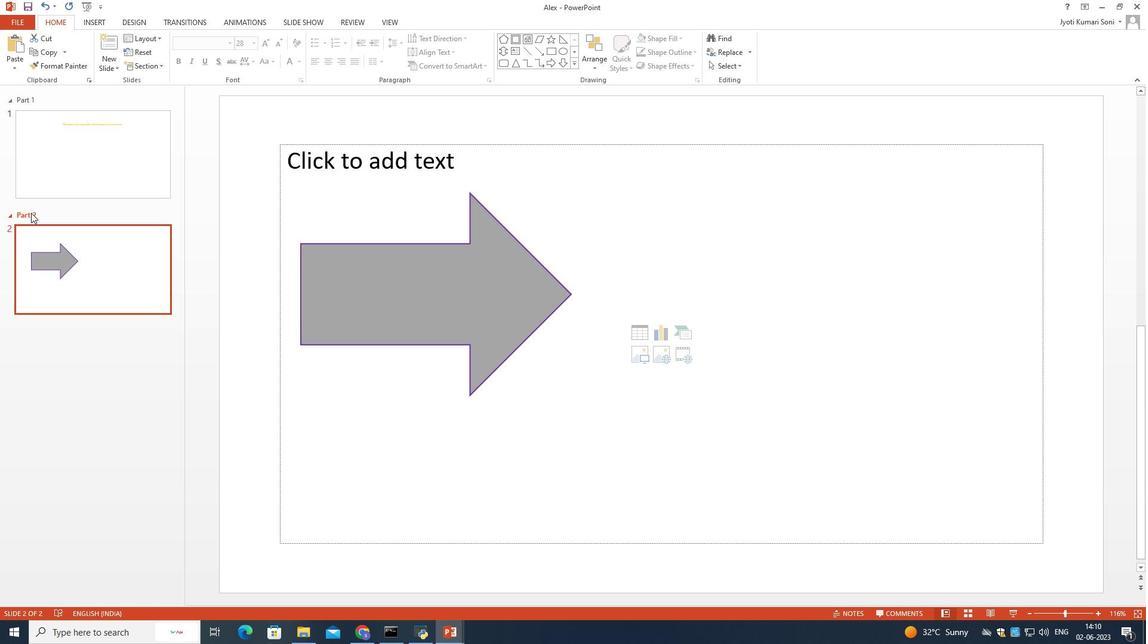 
Action: Mouse pressed right at (32, 211)
Screenshot: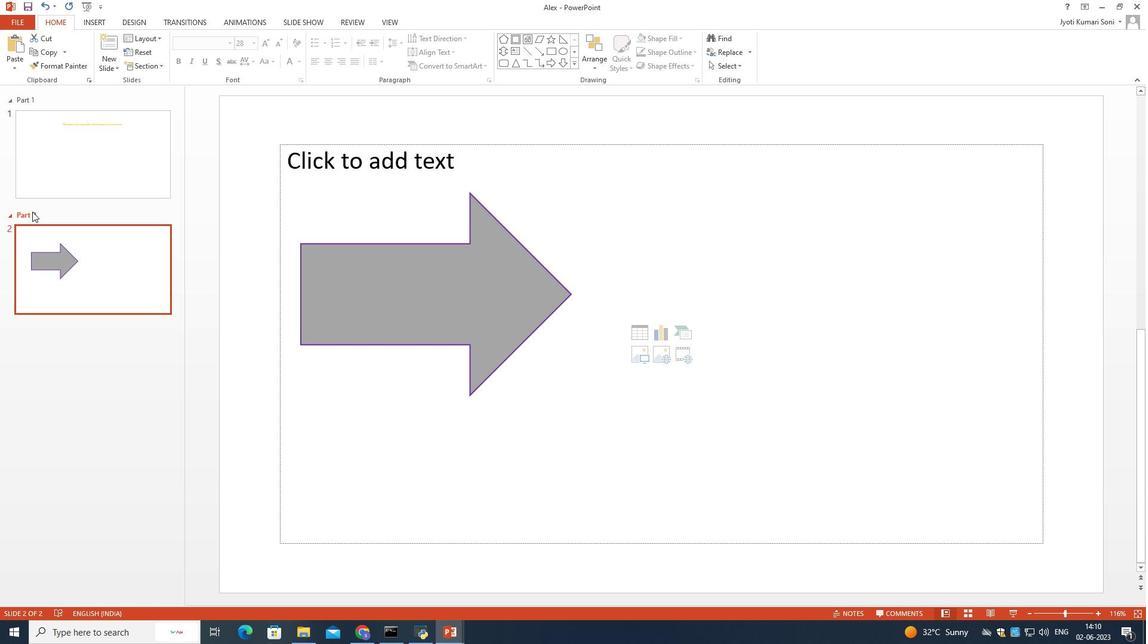 
Action: Mouse moved to (102, 308)
Screenshot: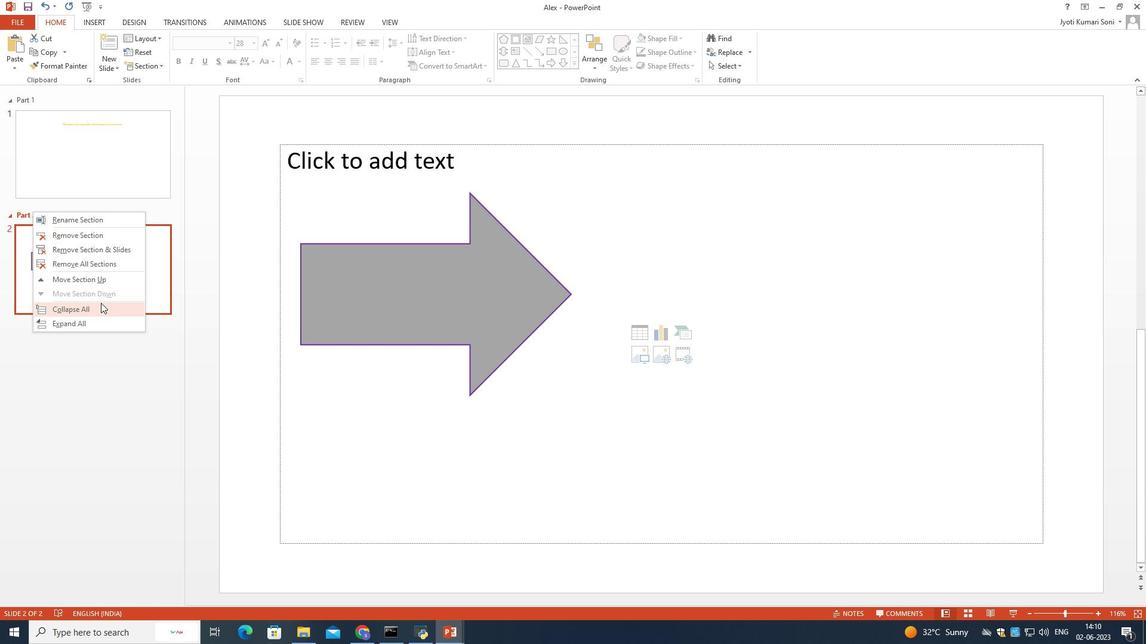 
Action: Mouse pressed left at (102, 308)
Screenshot: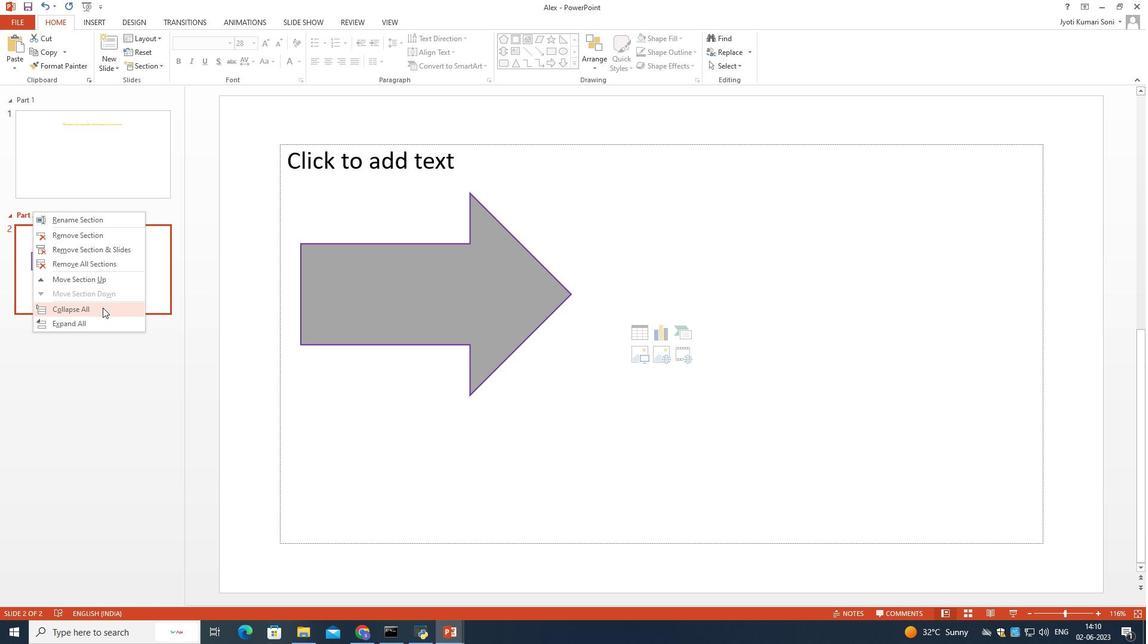 
Action: Mouse moved to (33, 117)
Screenshot: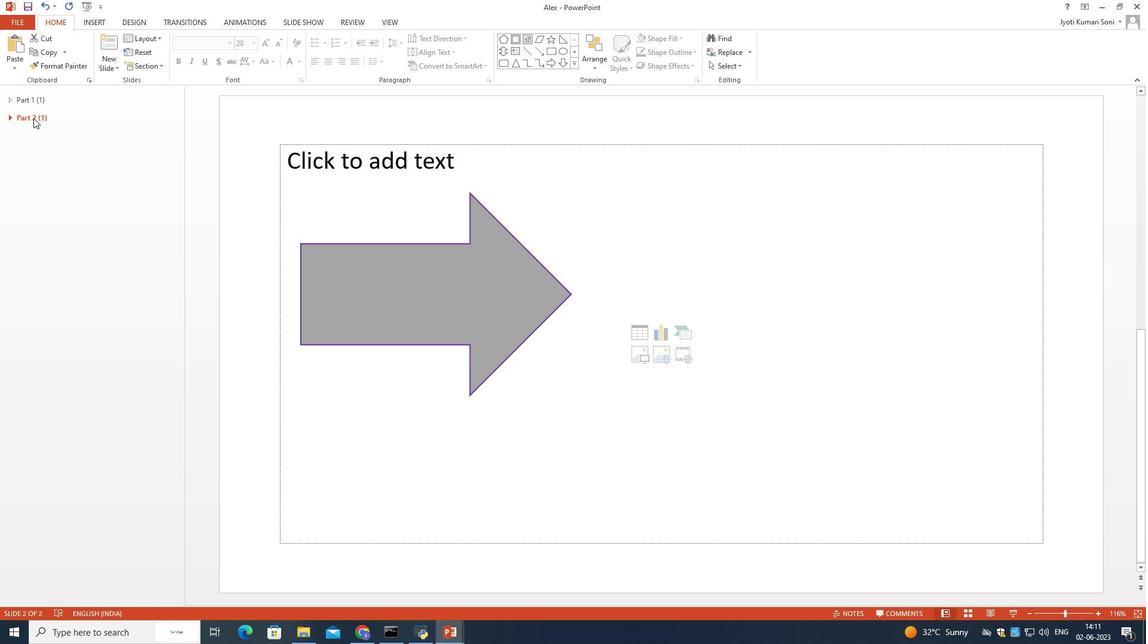 
Action: Mouse pressed left at (33, 117)
Screenshot: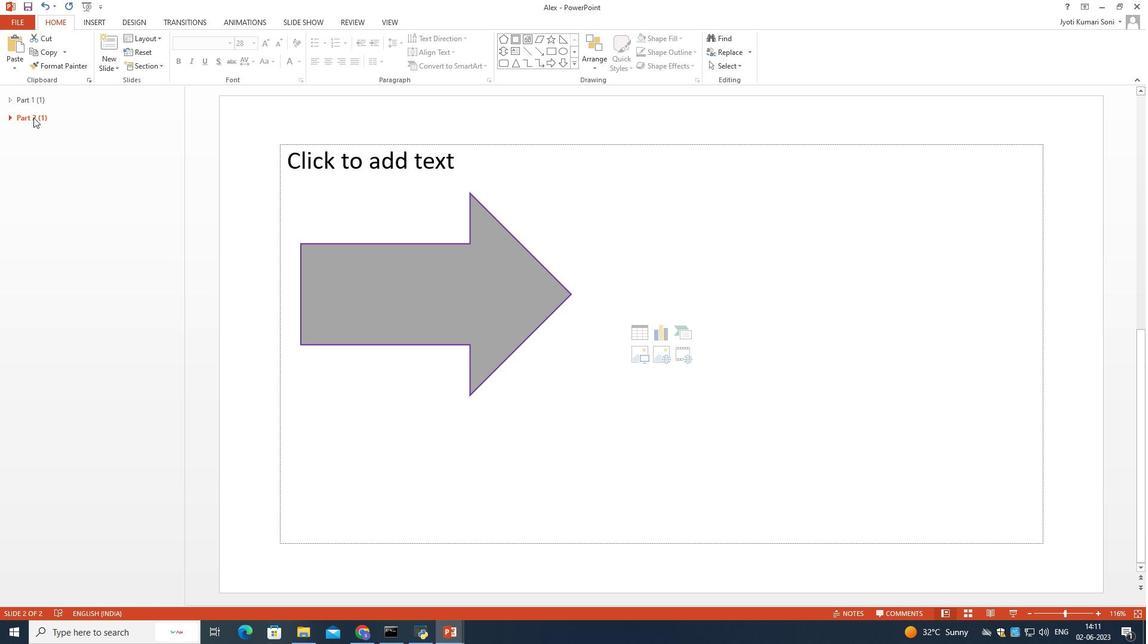 
Action: Mouse moved to (41, 116)
Screenshot: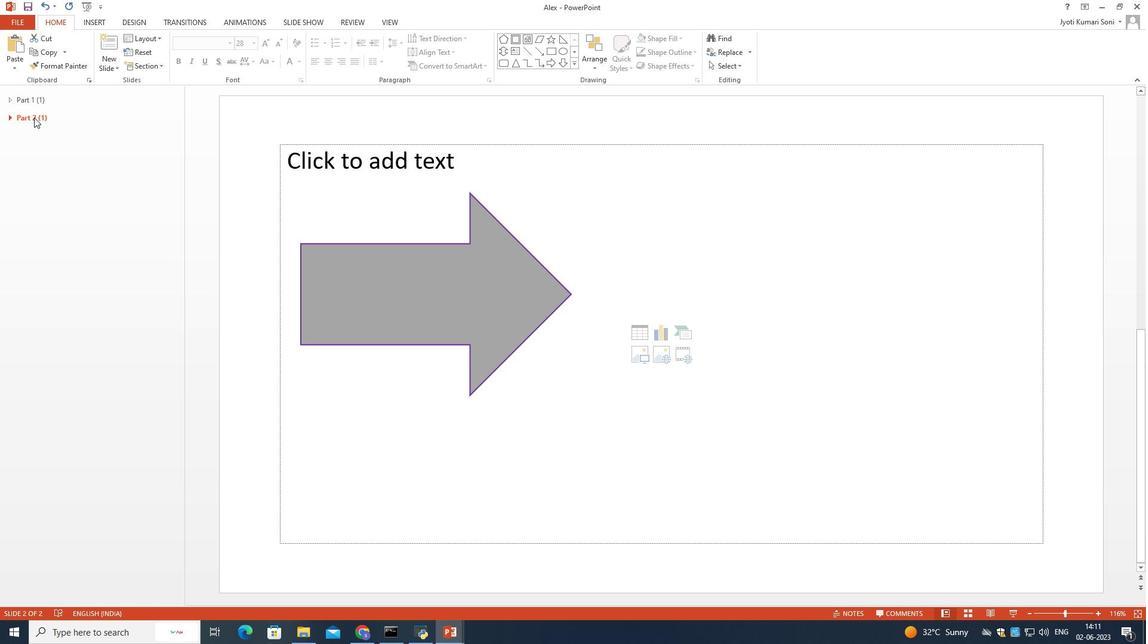 
Action: Mouse pressed right at (41, 116)
Screenshot: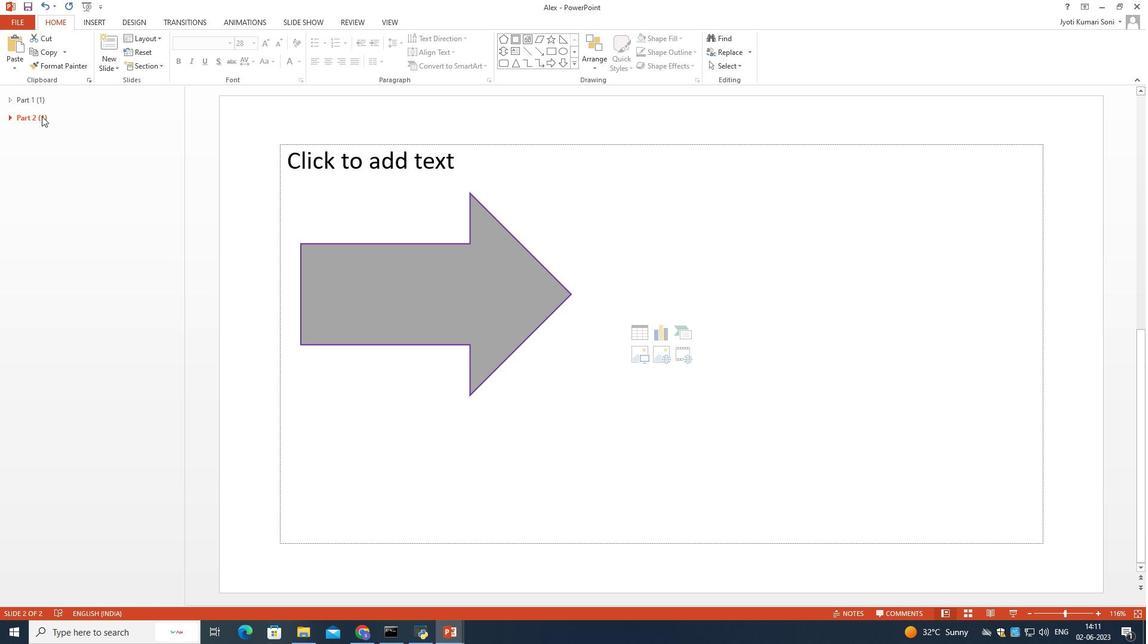 
Action: Mouse moved to (111, 280)
Screenshot: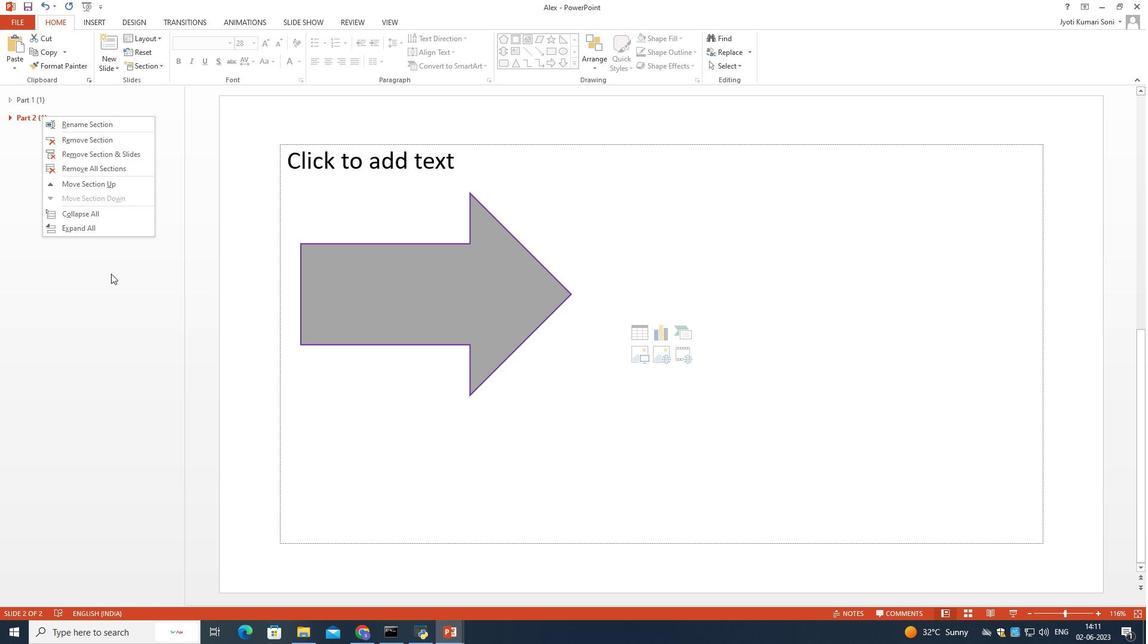 
Action: Mouse pressed left at (111, 280)
Screenshot: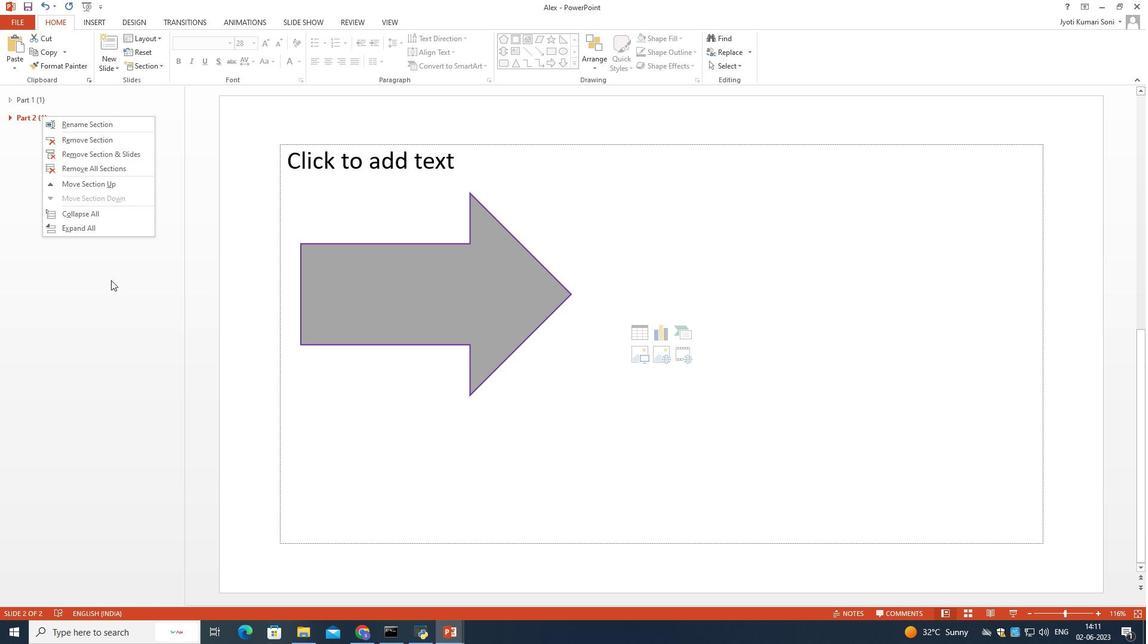 
Action: Mouse moved to (37, 116)
Screenshot: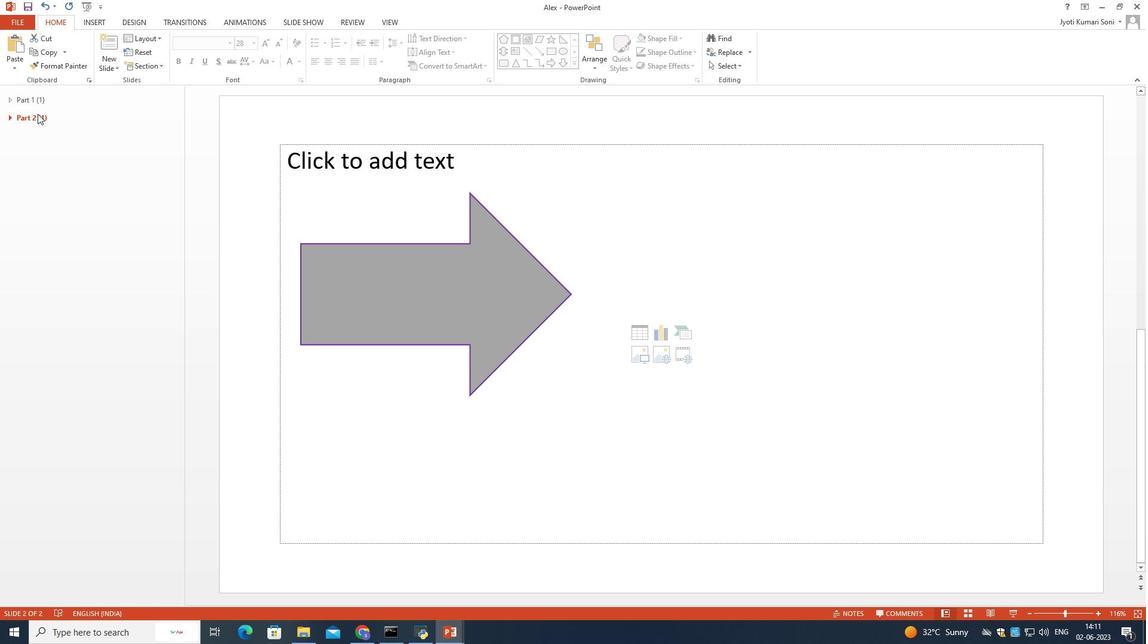 
Action: Mouse pressed right at (37, 116)
Screenshot: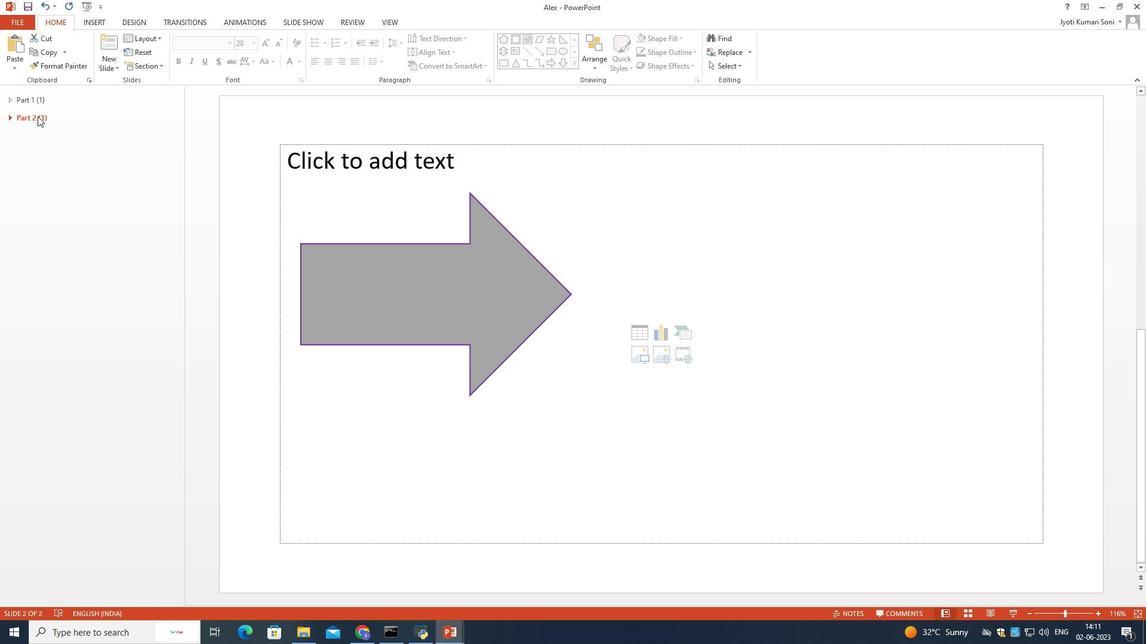 
Action: Mouse moved to (85, 228)
Screenshot: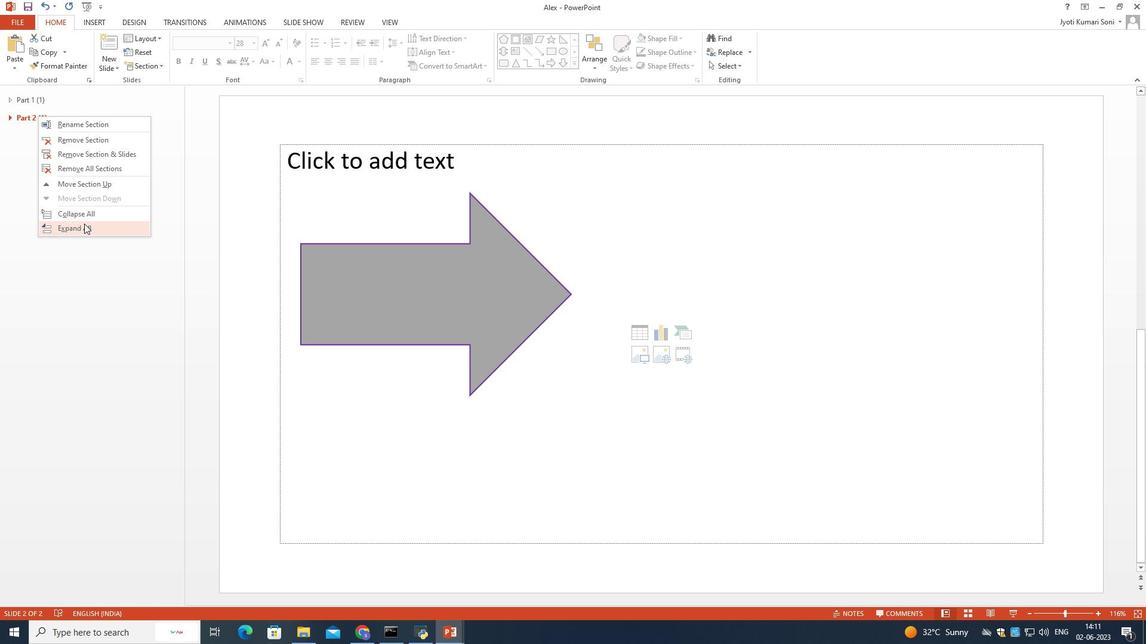 
Action: Mouse pressed left at (85, 228)
Screenshot: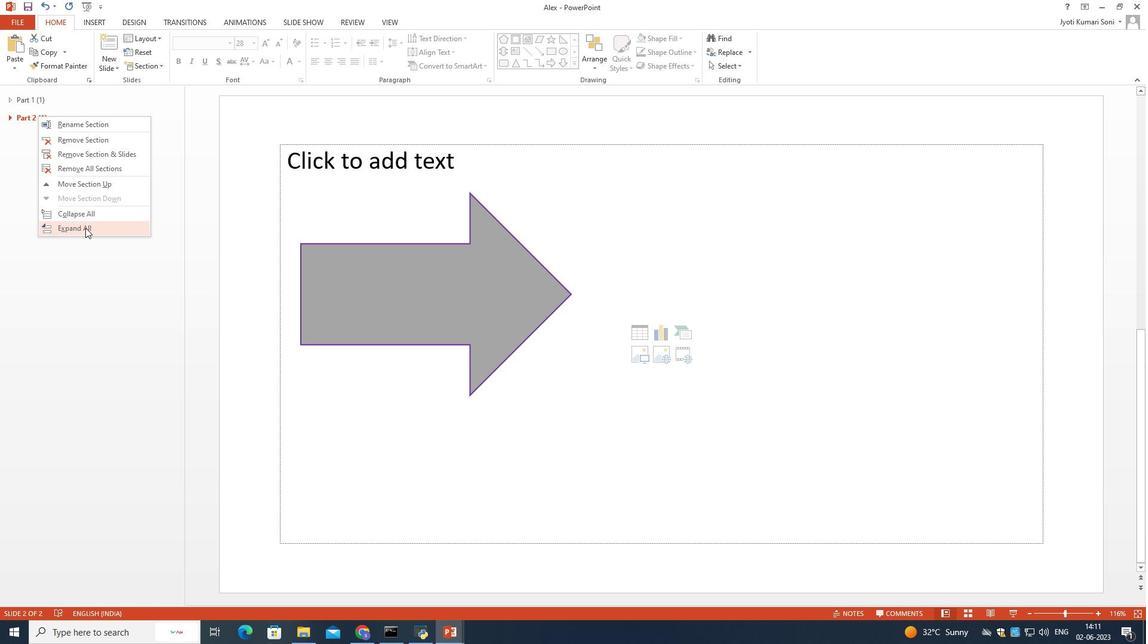 
Action: Mouse moved to (103, 16)
Screenshot: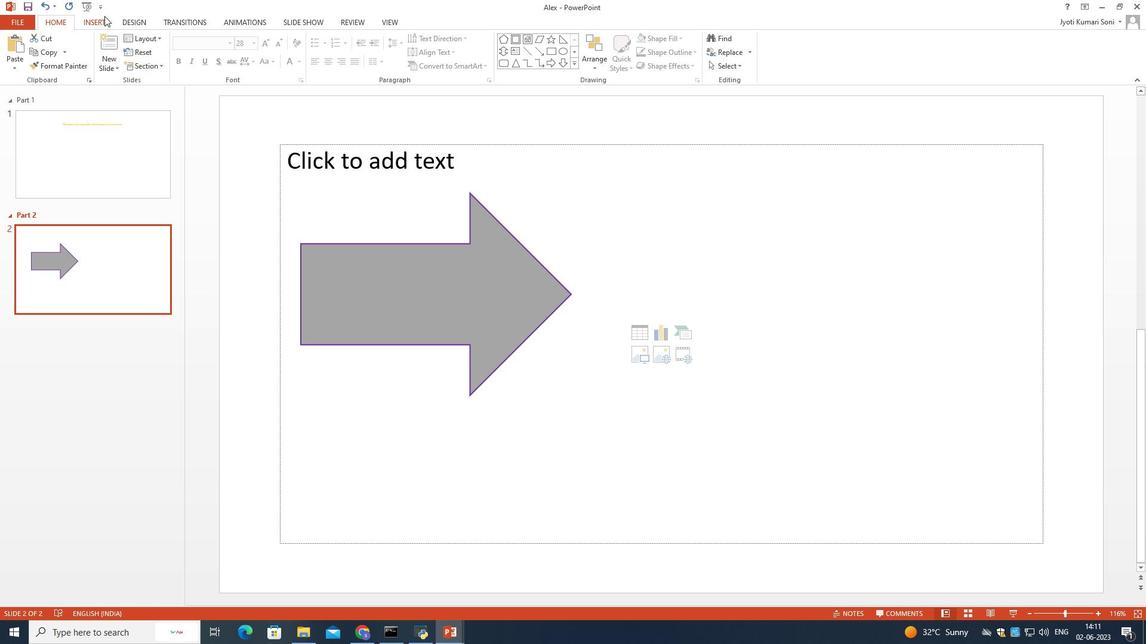 
Action: Mouse pressed left at (103, 16)
Screenshot: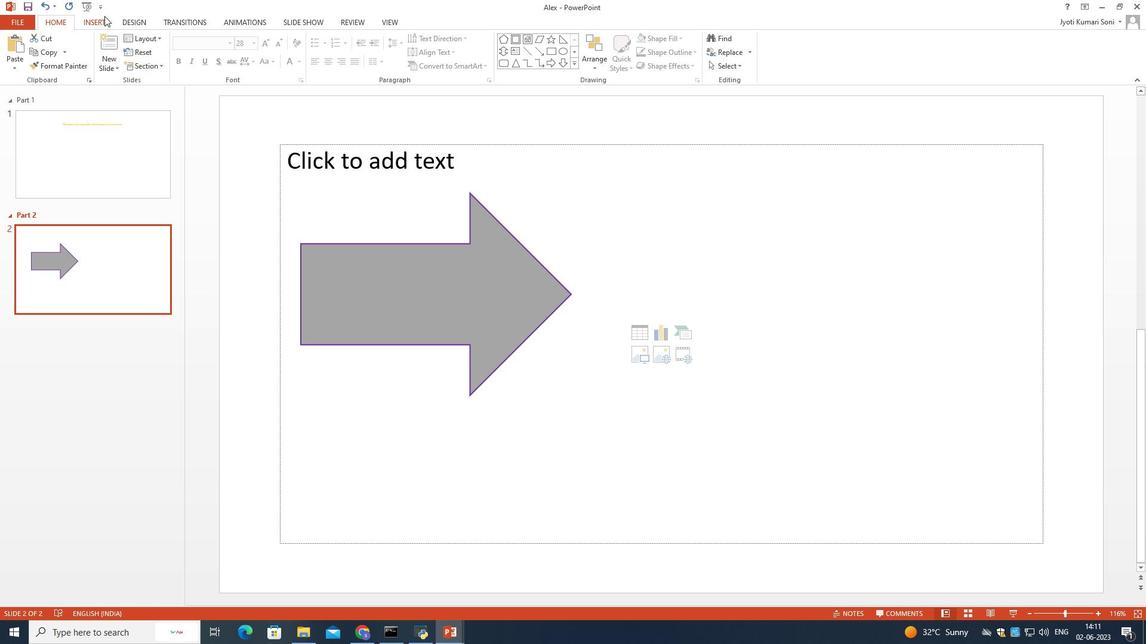 
Action: Mouse moved to (534, 49)
Screenshot: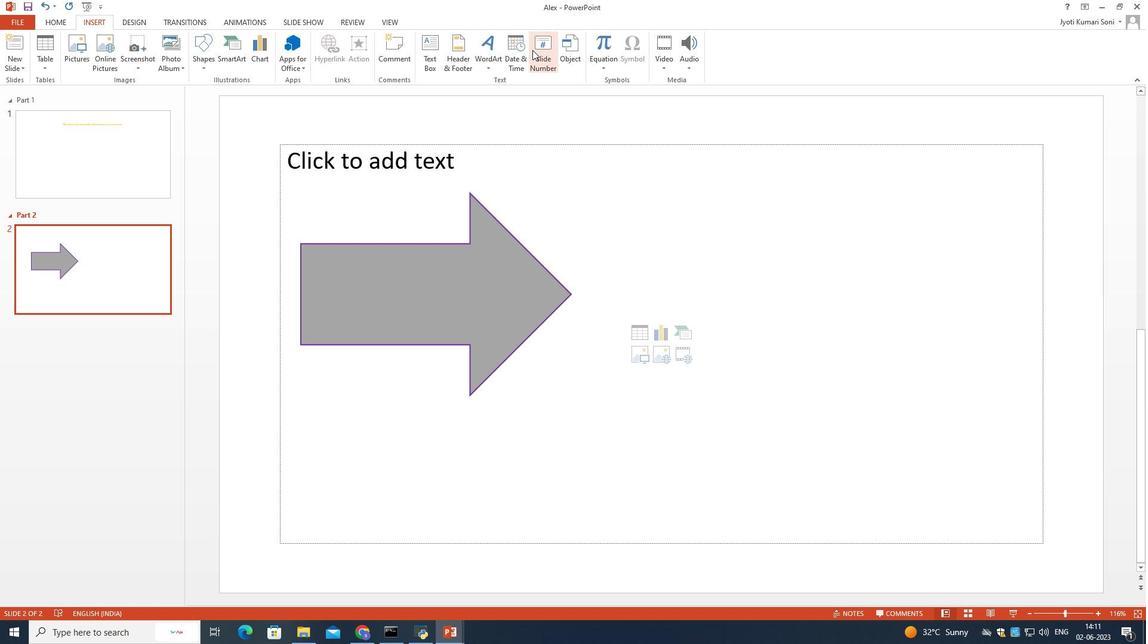 
Action: Mouse pressed left at (534, 49)
Screenshot: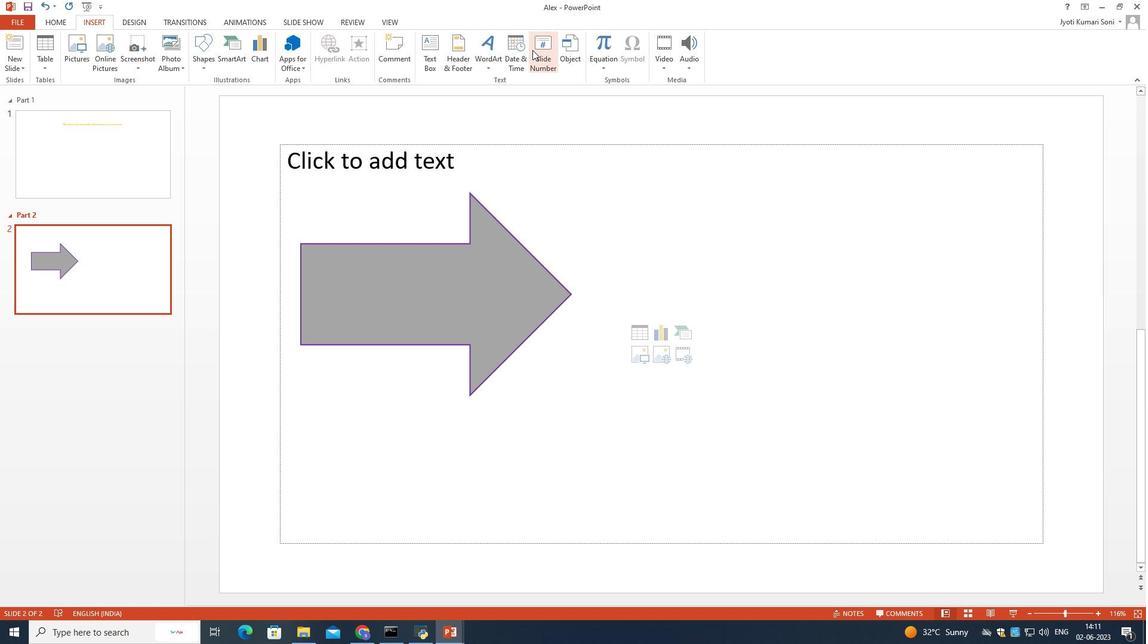 
Action: Mouse moved to (411, 333)
Screenshot: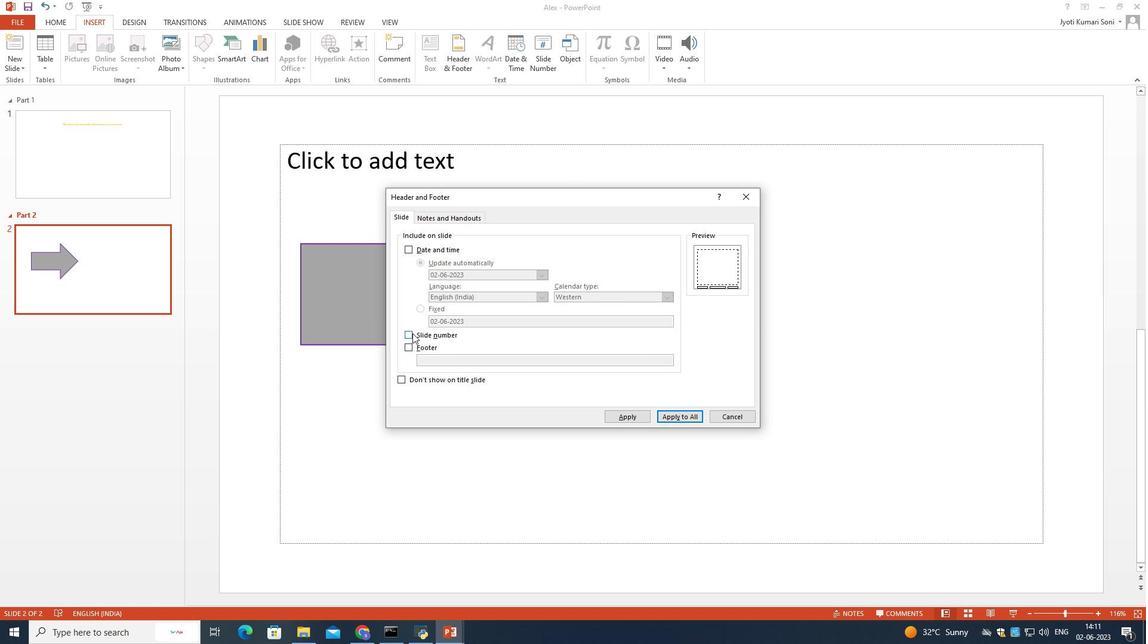 
Action: Mouse pressed left at (411, 333)
Screenshot: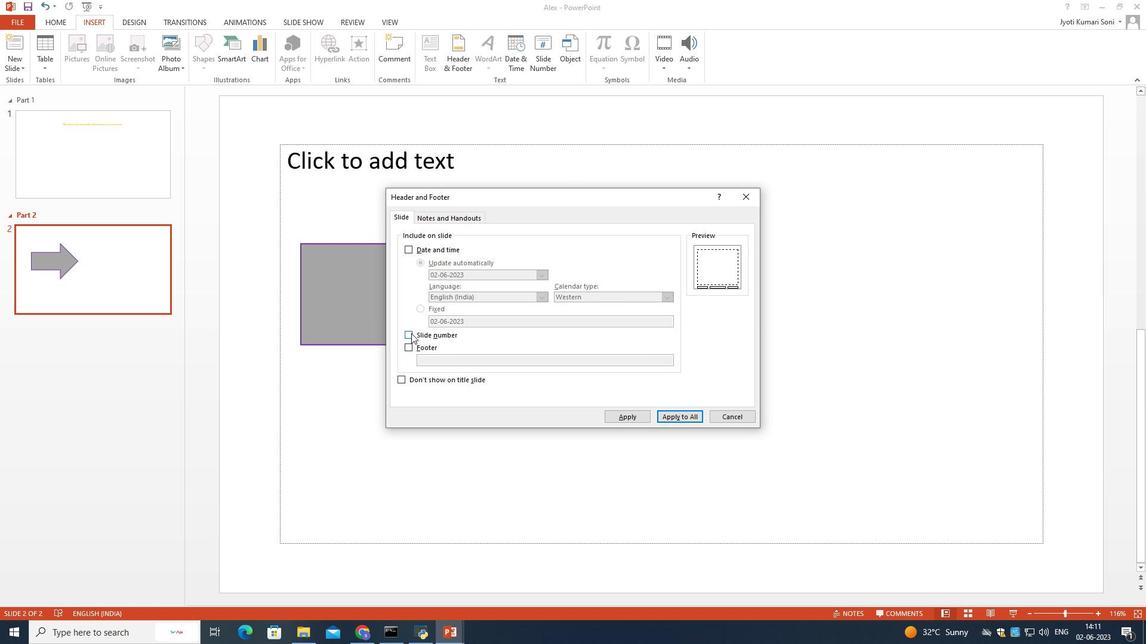 
Action: Mouse moved to (662, 413)
Screenshot: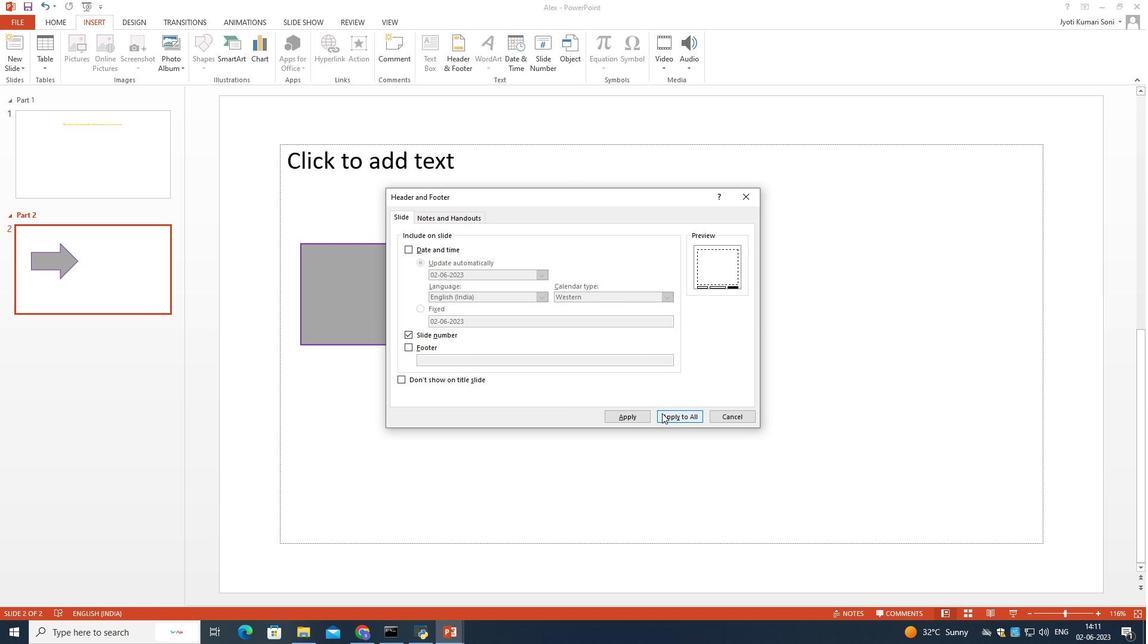 
Action: Mouse pressed left at (662, 413)
Screenshot: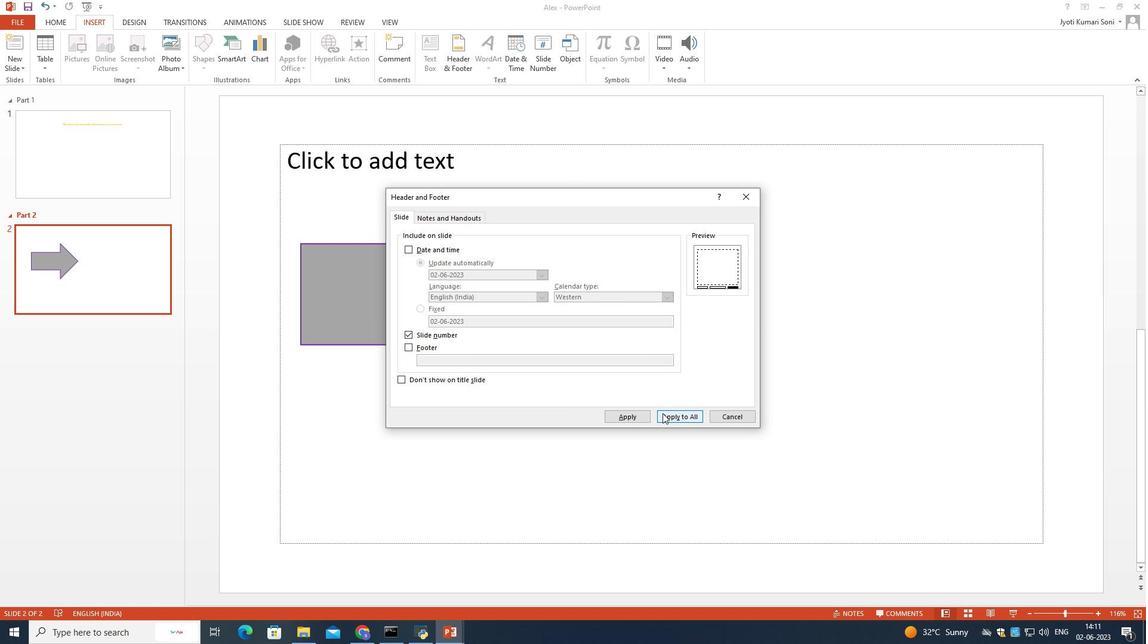 
Action: Mouse moved to (791, 367)
Screenshot: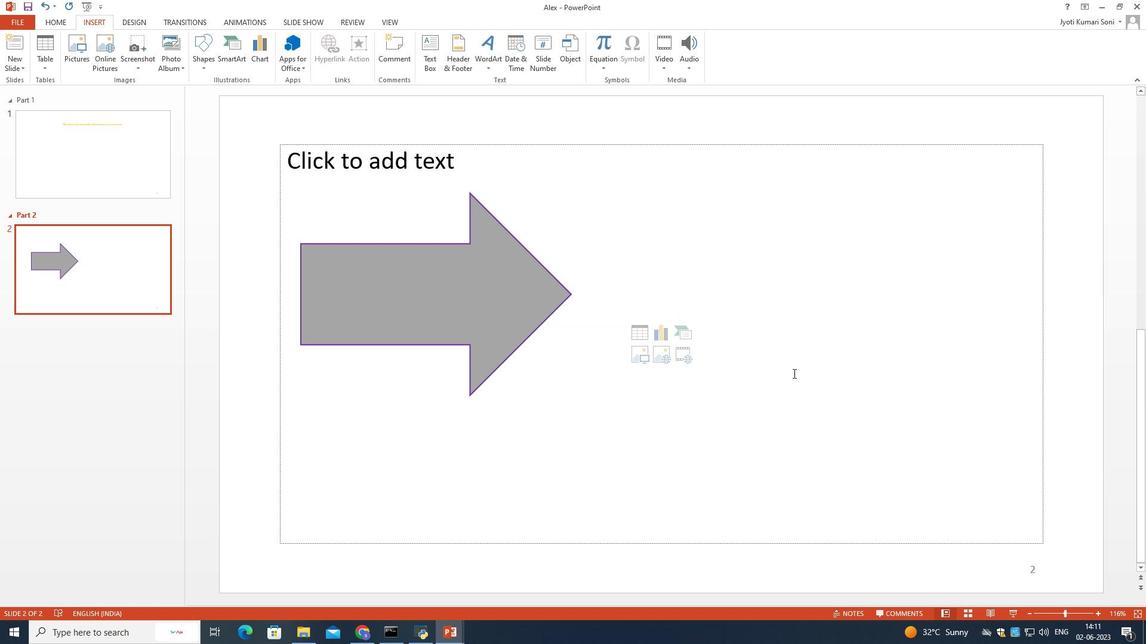 
Action: Mouse scrolled (791, 368) with delta (0, 0)
Screenshot: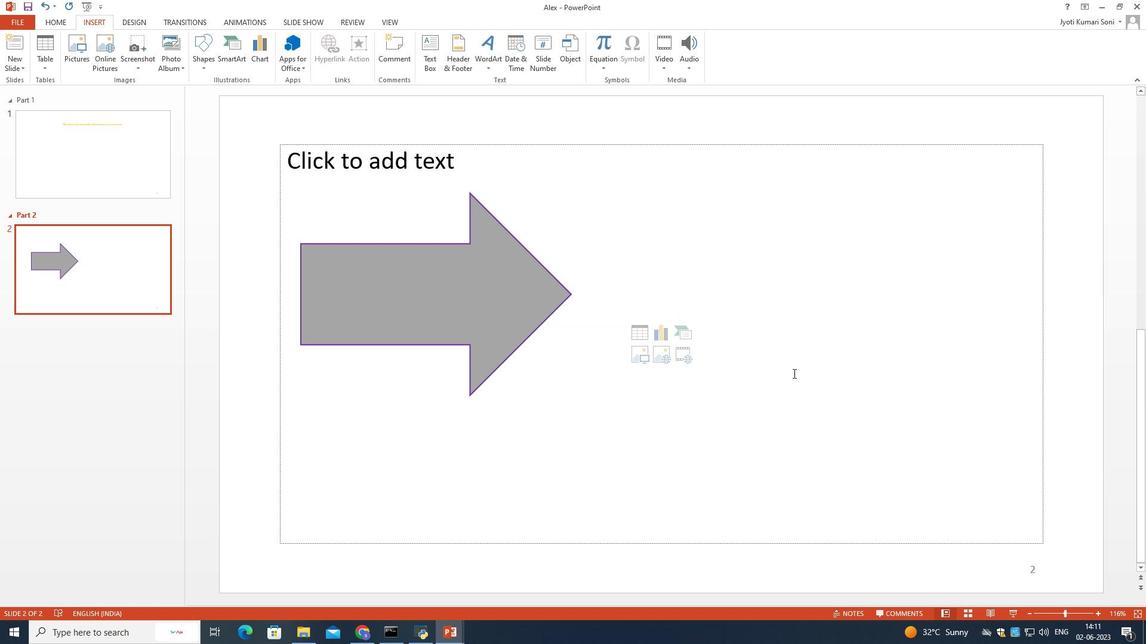 
Action: Mouse moved to (789, 361)
Screenshot: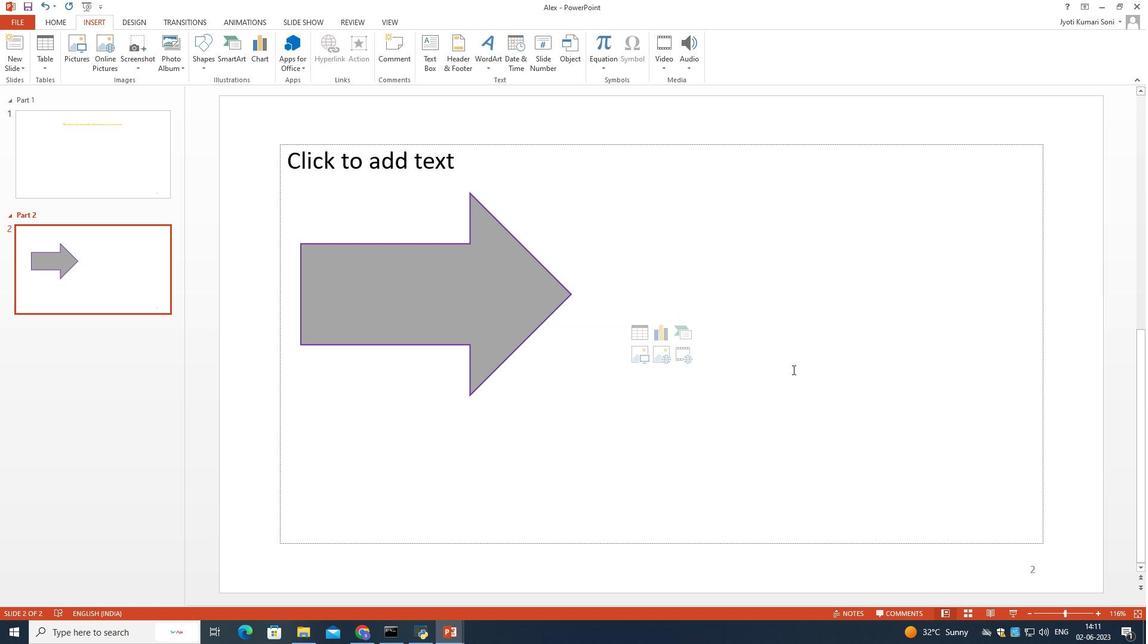 
Action: Mouse scrolled (789, 364) with delta (0, 0)
Screenshot: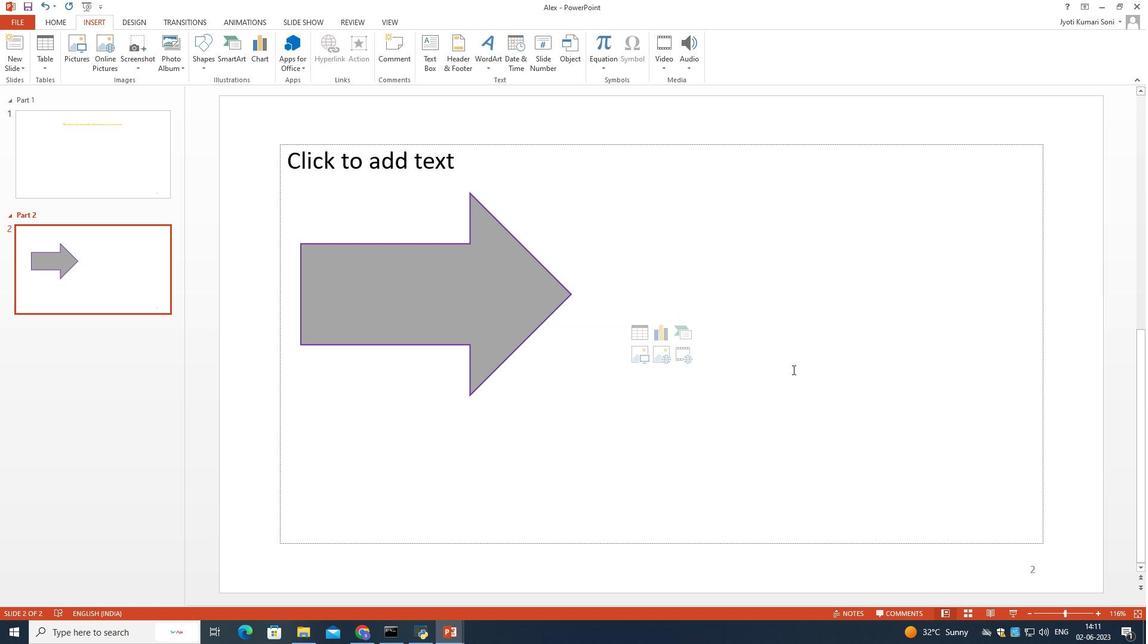
Action: Mouse moved to (782, 355)
Screenshot: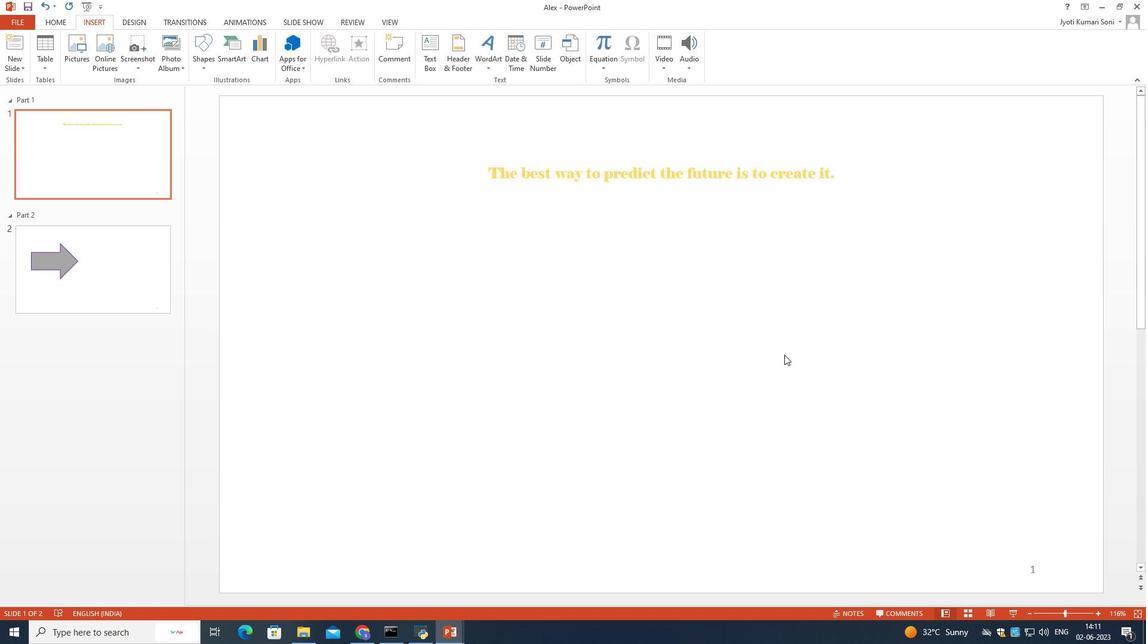 
Action: Mouse scrolled (782, 354) with delta (0, 0)
Screenshot: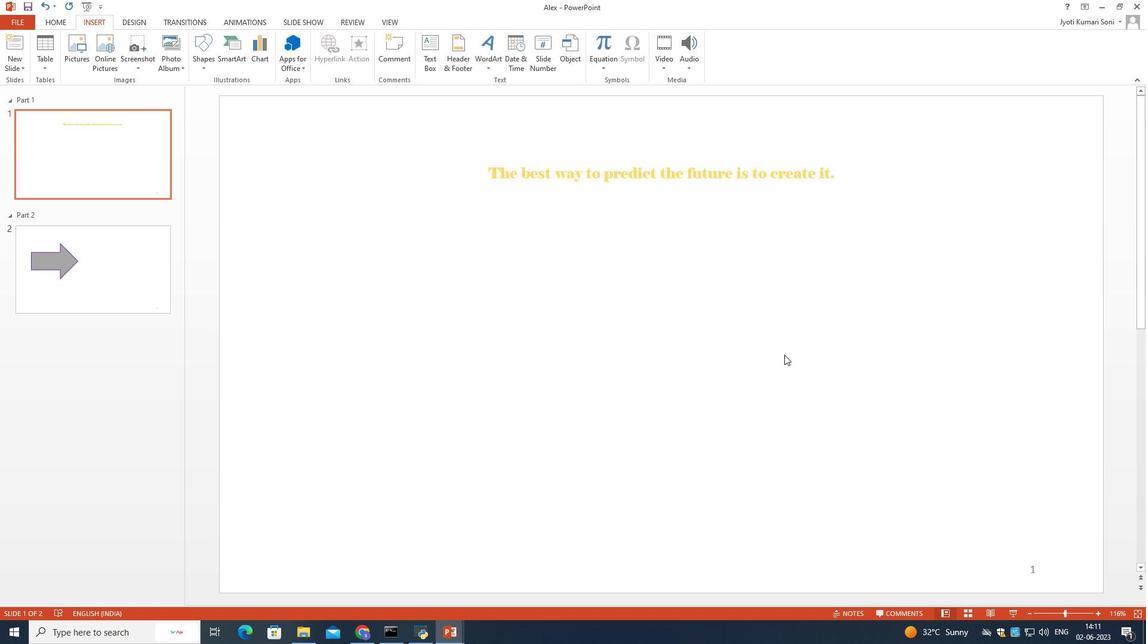 
Action: Mouse scrolled (782, 354) with delta (0, 0)
Screenshot: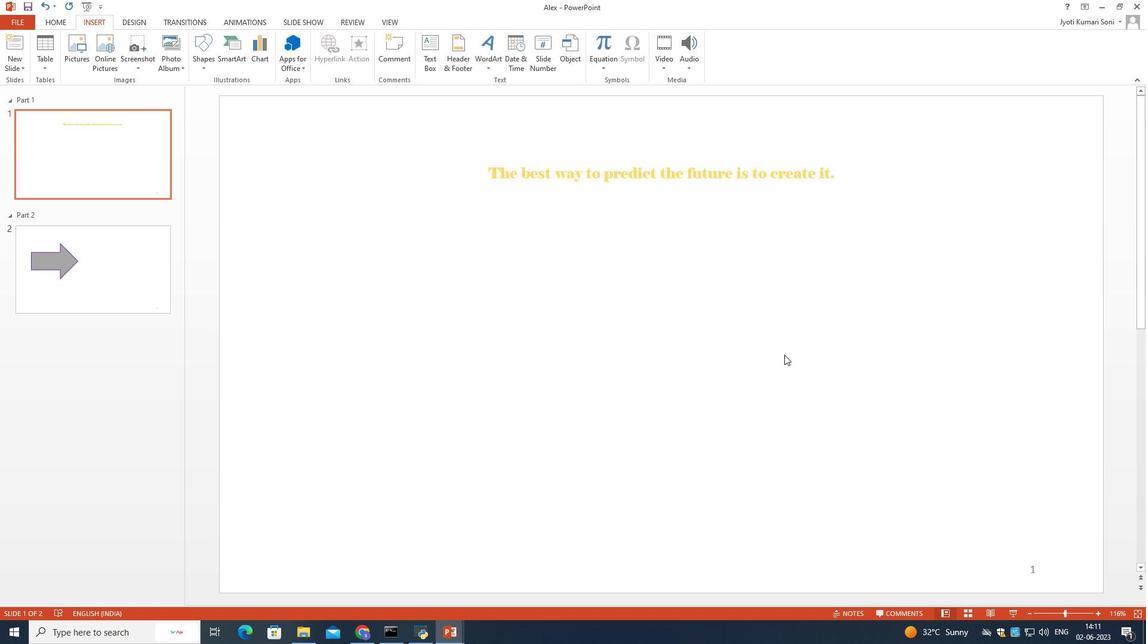 
Action: Mouse scrolled (782, 354) with delta (0, 0)
Screenshot: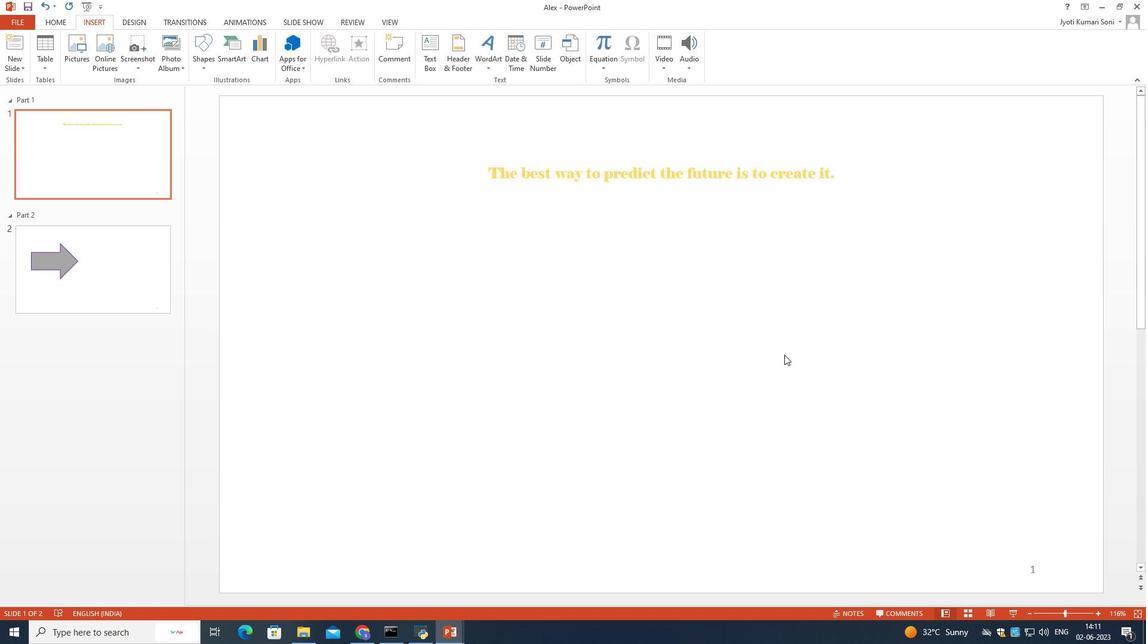 
Action: Mouse scrolled (782, 354) with delta (0, 0)
Screenshot: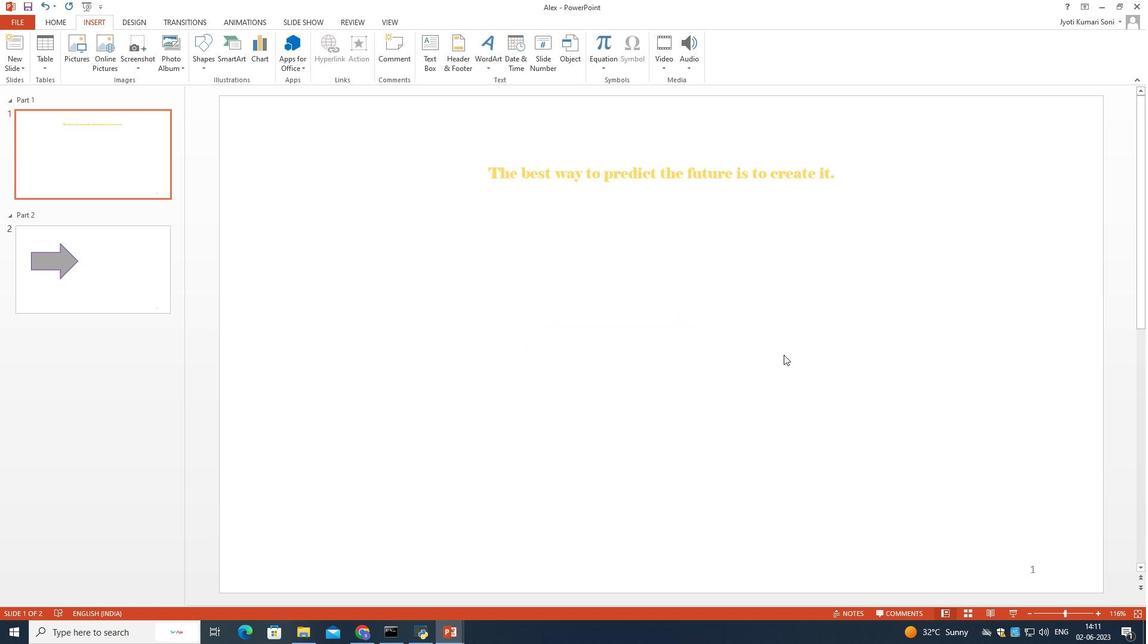 
Action: Mouse moved to (778, 351)
Screenshot: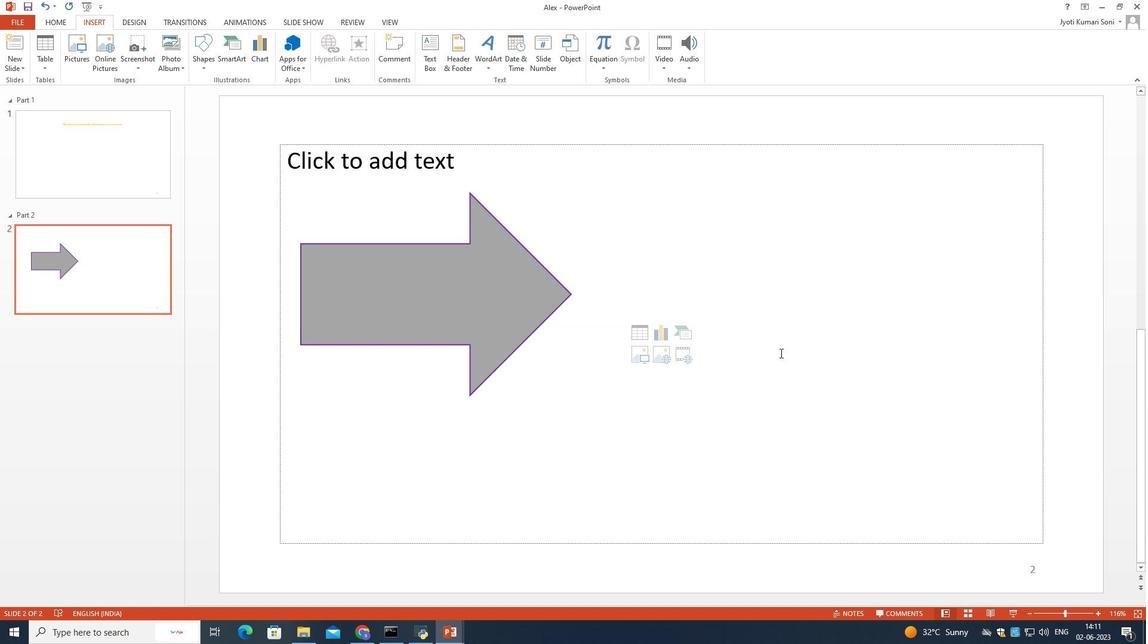 
Action: Mouse scrolled (778, 351) with delta (0, 0)
Screenshot: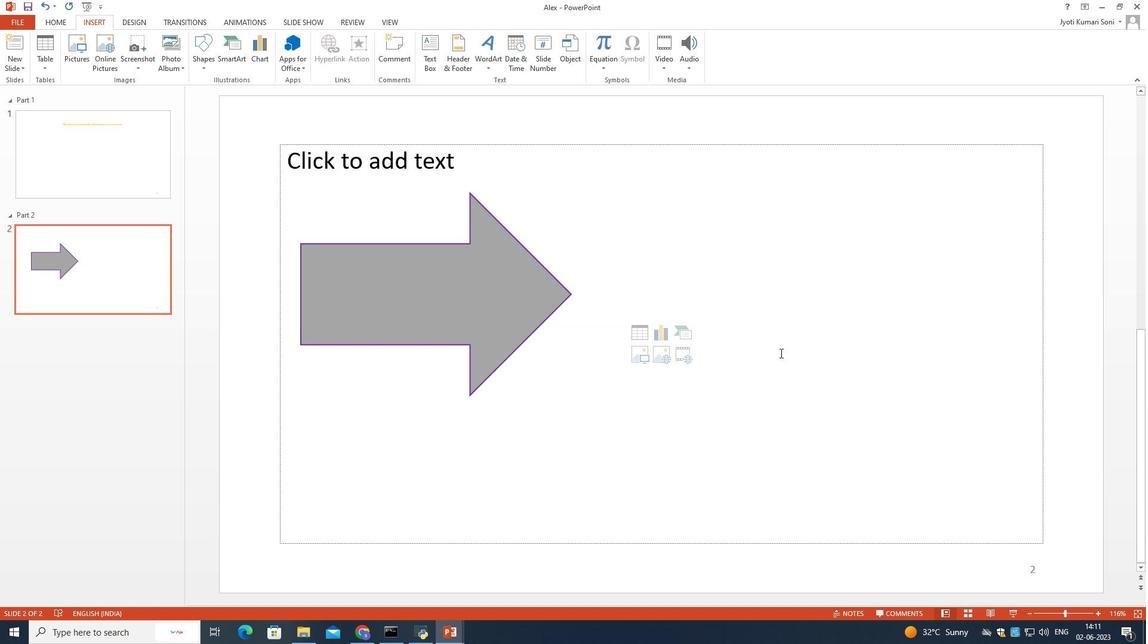 
Action: Mouse moved to (776, 349)
Screenshot: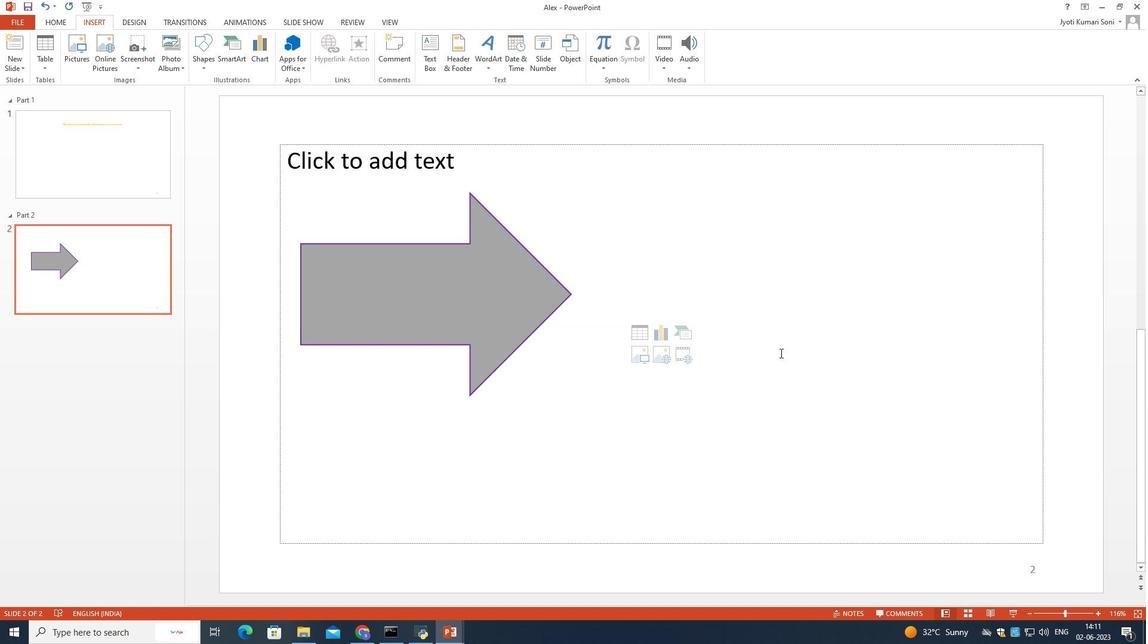 
Action: Mouse scrolled (776, 349) with delta (0, 0)
Screenshot: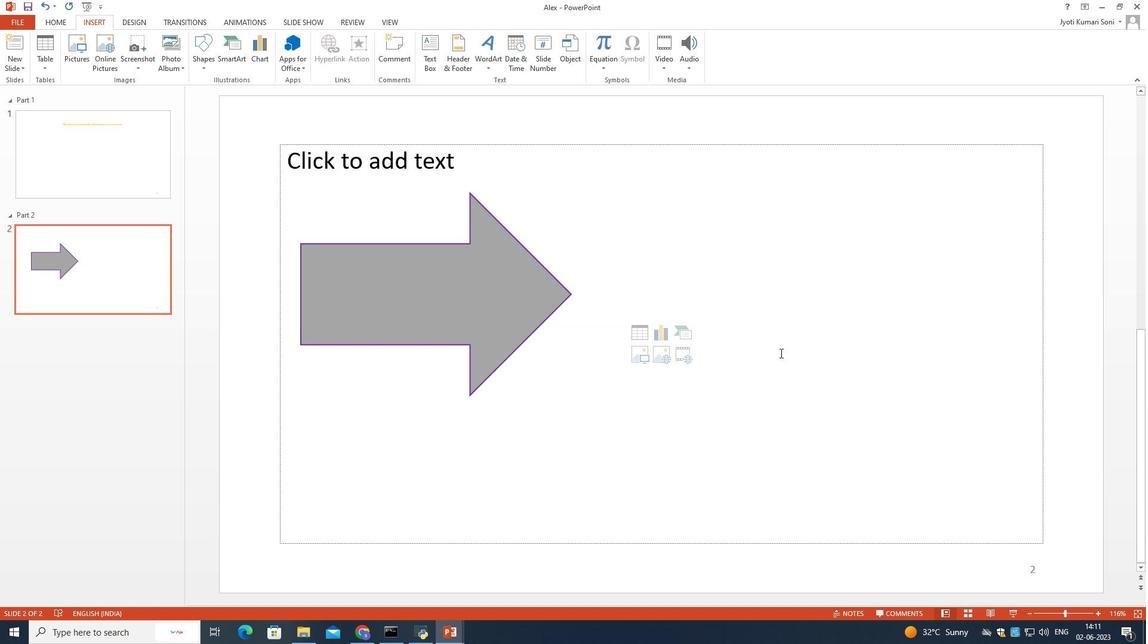 
Action: Mouse moved to (773, 345)
Screenshot: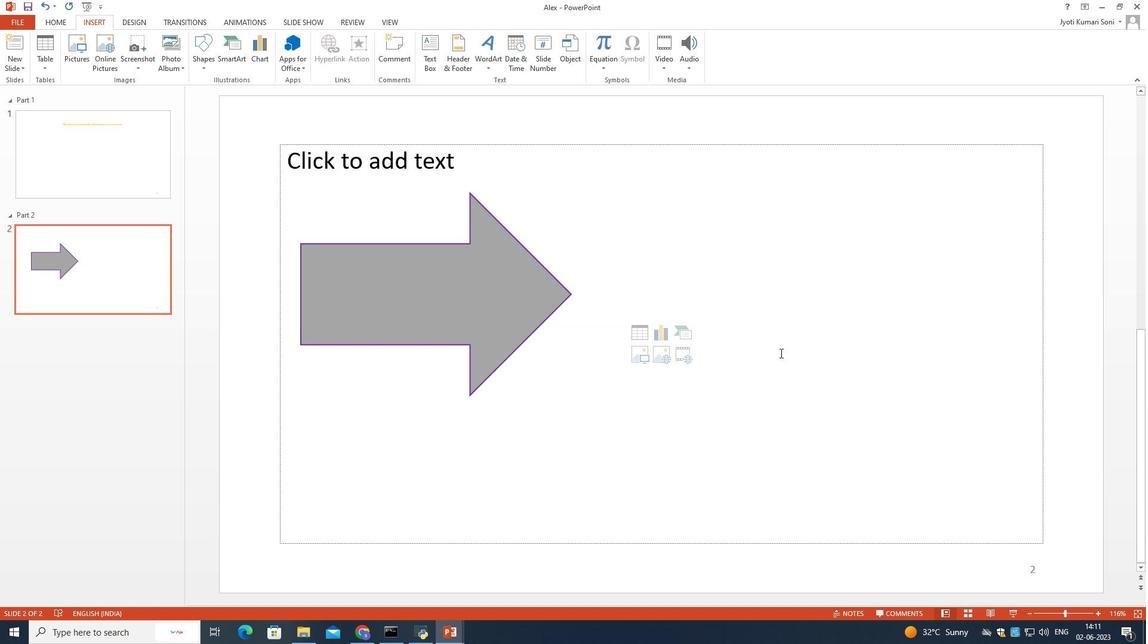 
Action: Mouse scrolled (774, 346) with delta (0, 0)
Screenshot: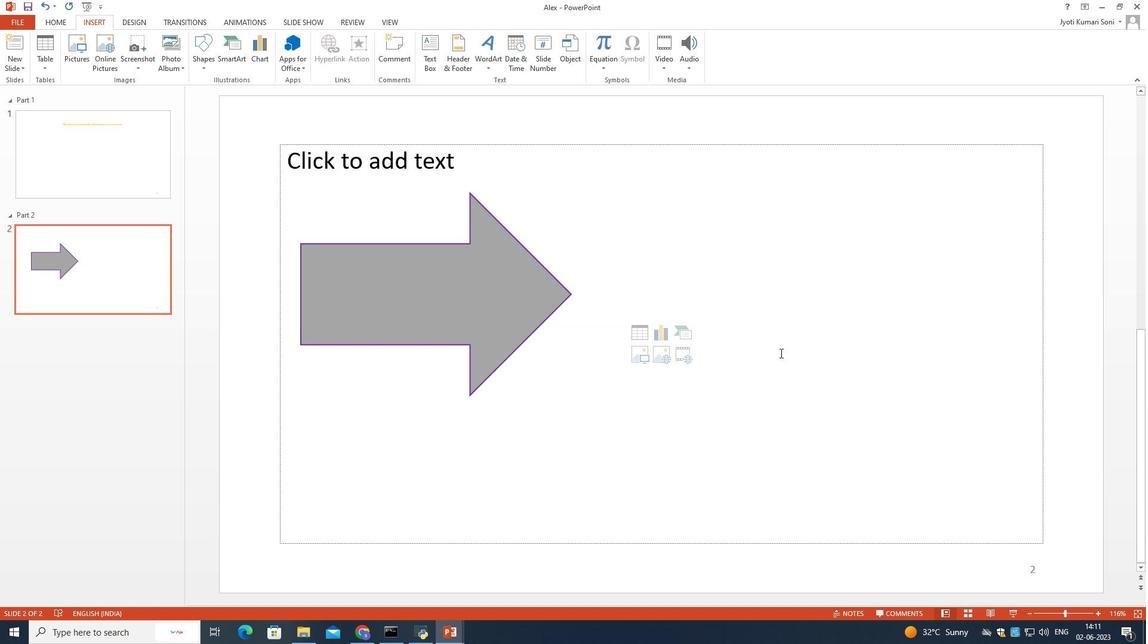 
Action: Mouse moved to (772, 344)
Screenshot: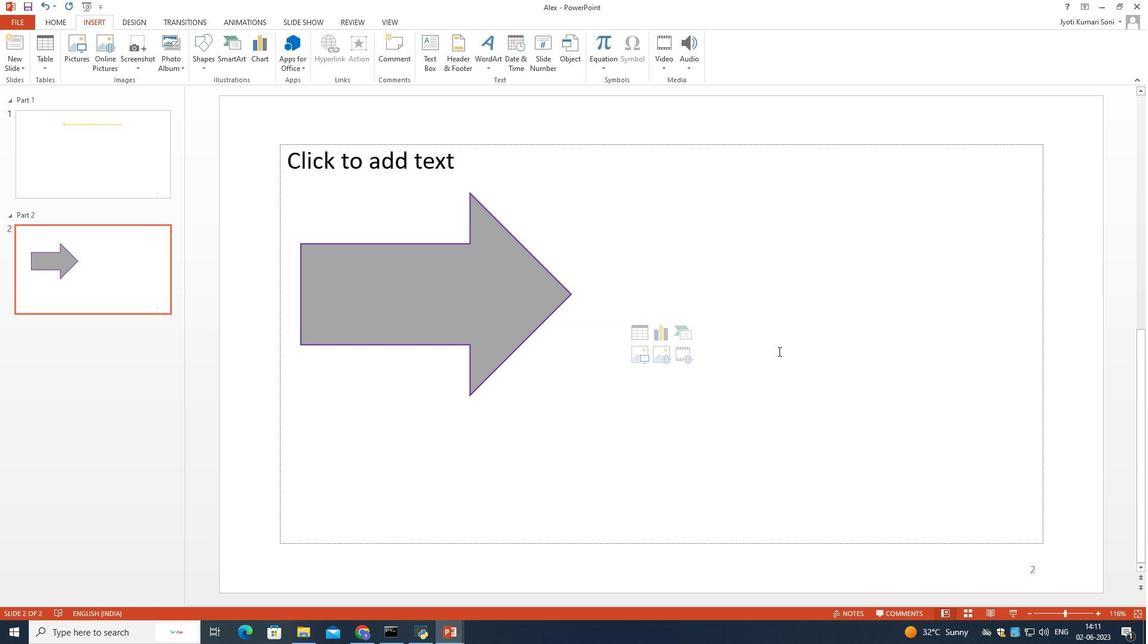
Action: Mouse scrolled (772, 345) with delta (0, 0)
Screenshot: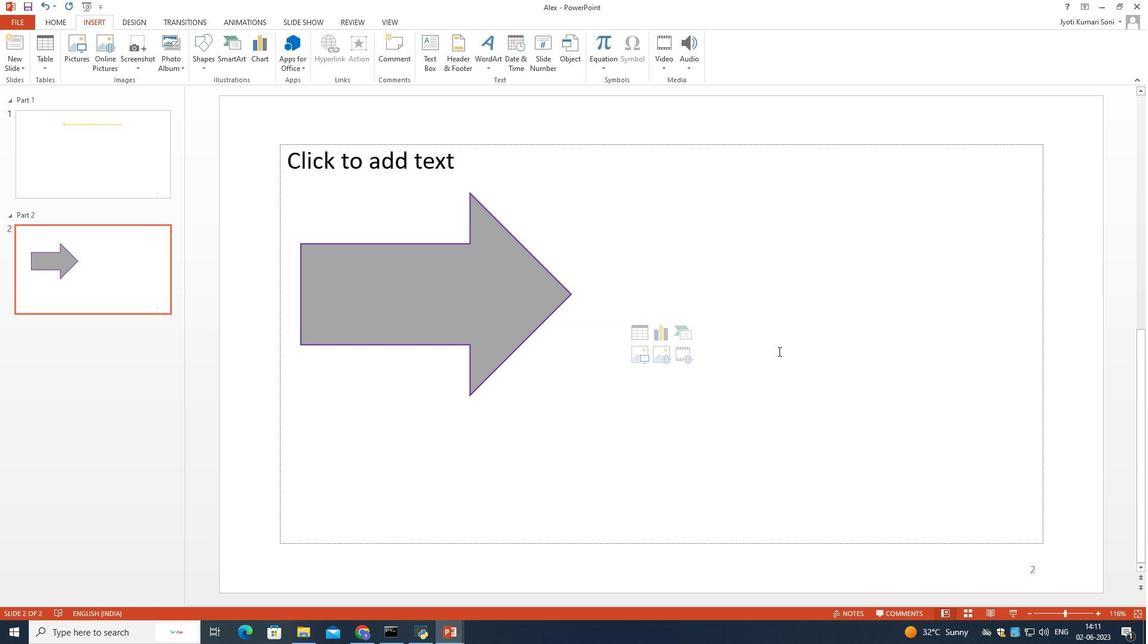 
Action: Mouse scrolled (772, 343) with delta (0, 0)
Screenshot: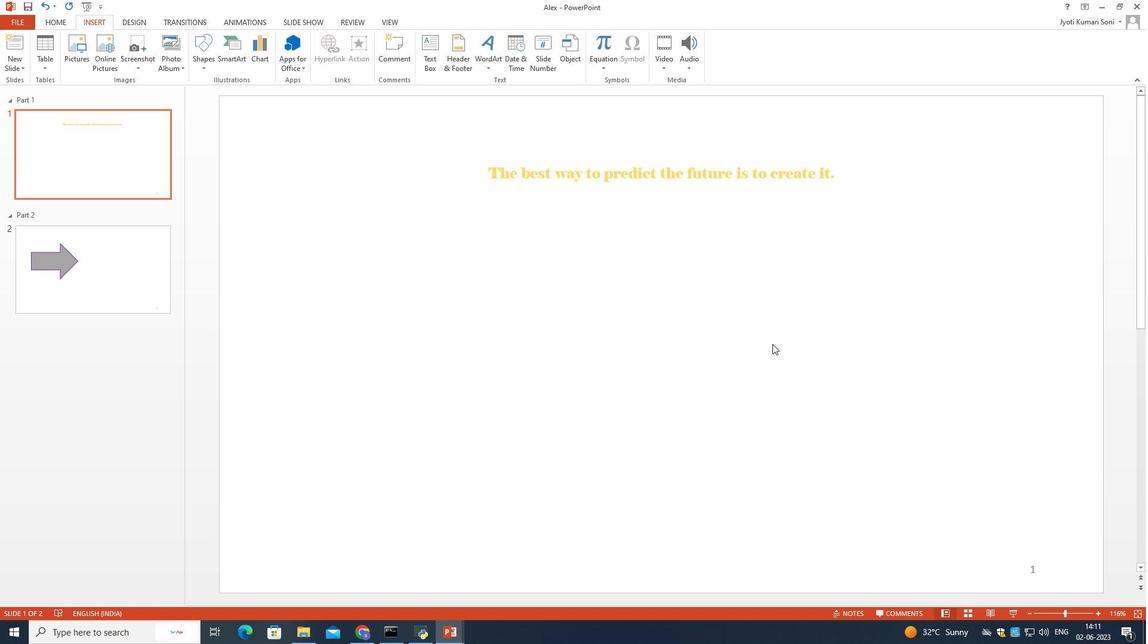 
Action: Mouse scrolled (772, 343) with delta (0, 0)
Screenshot: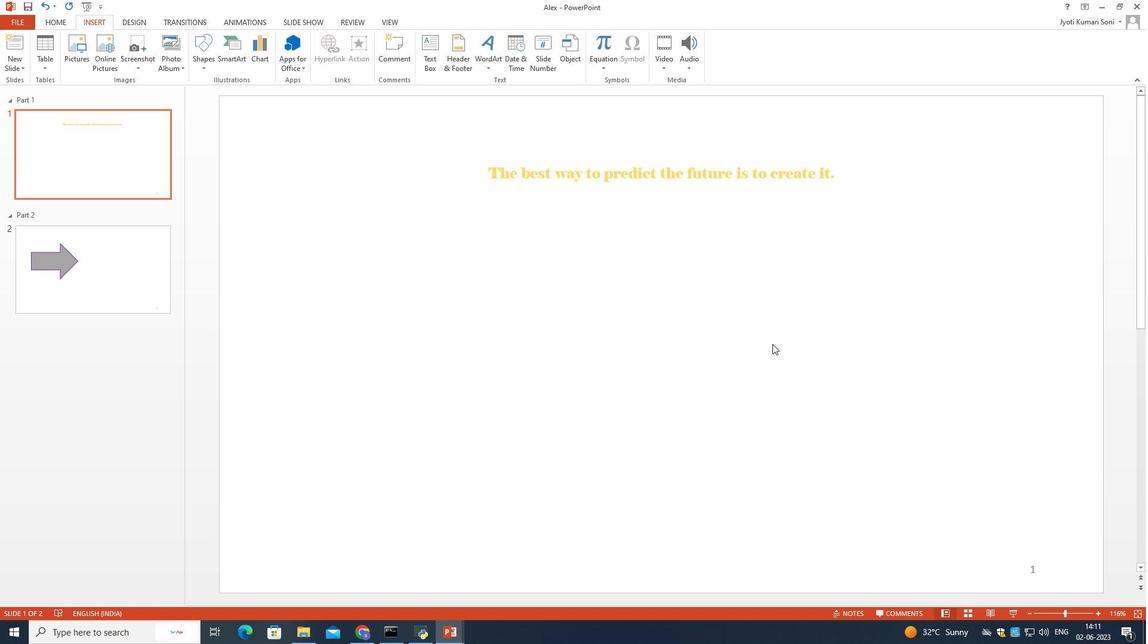 
Action: Mouse scrolled (772, 343) with delta (0, 0)
Screenshot: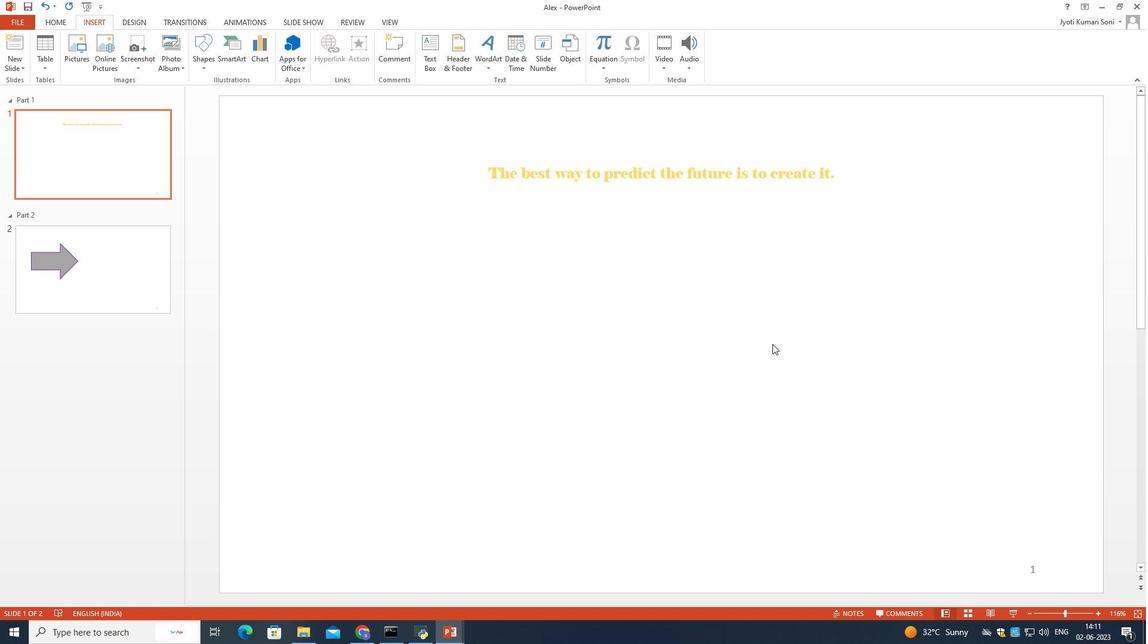 
Action: Mouse scrolled (772, 343) with delta (0, 0)
Screenshot: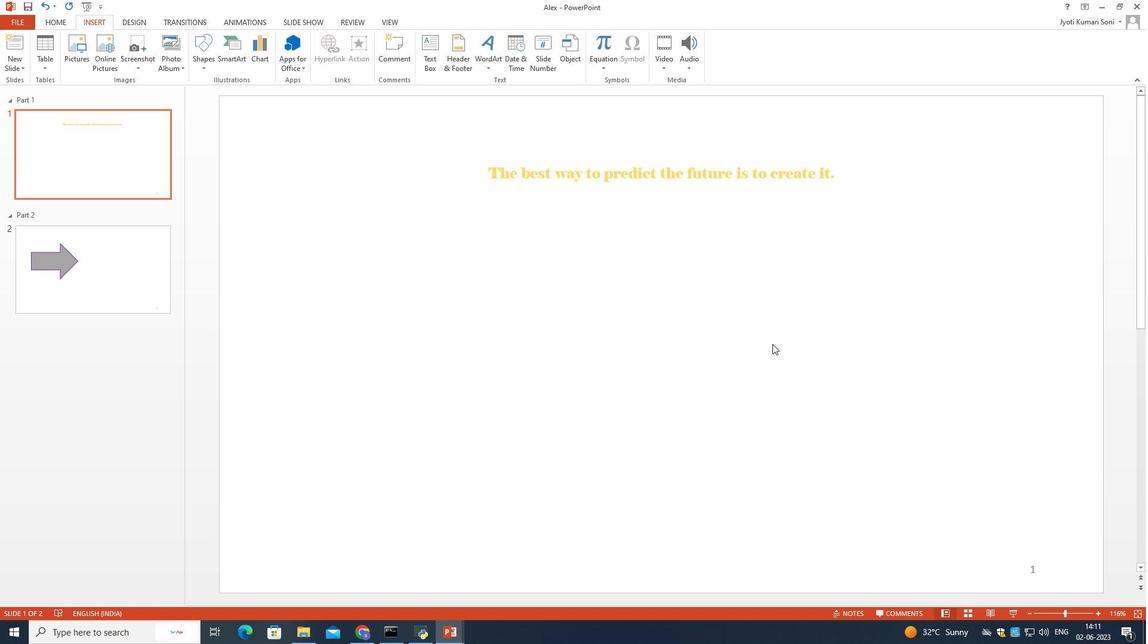 
Action: Mouse moved to (752, 331)
Screenshot: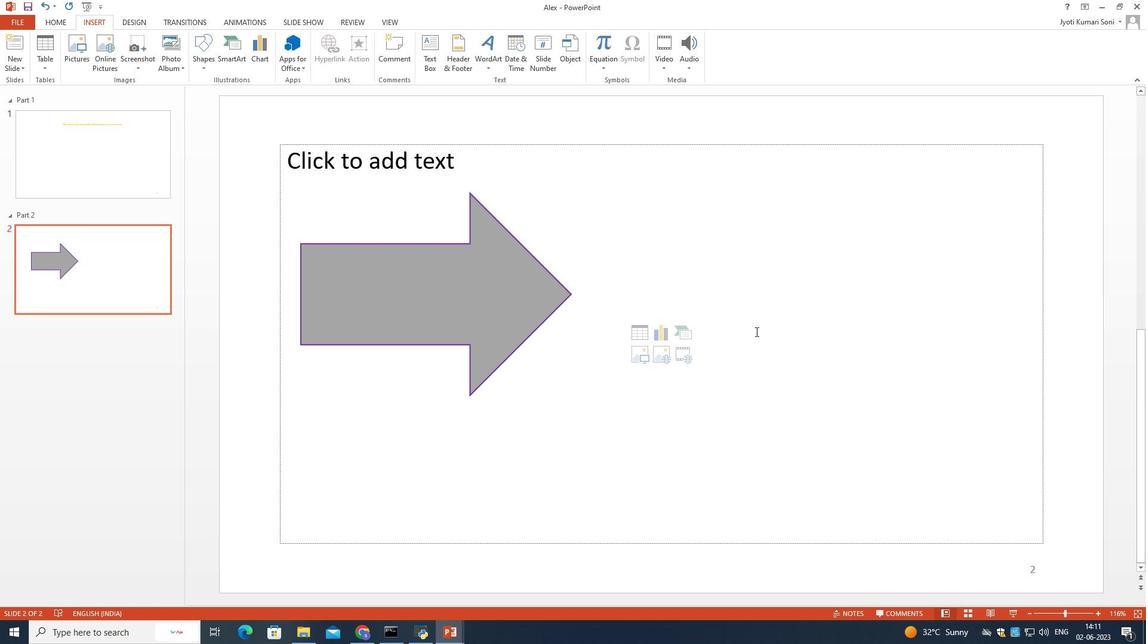 
